 Task: For heading Use Merriweather with dark magenta 1 colour & Underline.  font size for heading26,  'Change the font style of data to'Nunito and font size to 18,  Change the alignment of both headline & data to Align right In the sheet  analysisWeeklySales_Report
Action: Mouse moved to (53, 124)
Screenshot: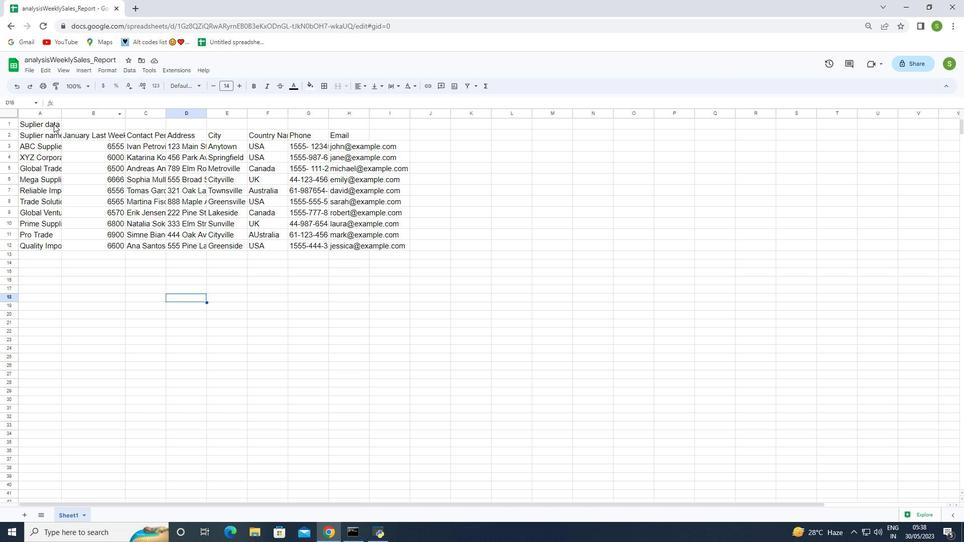 
Action: Mouse pressed left at (53, 124)
Screenshot: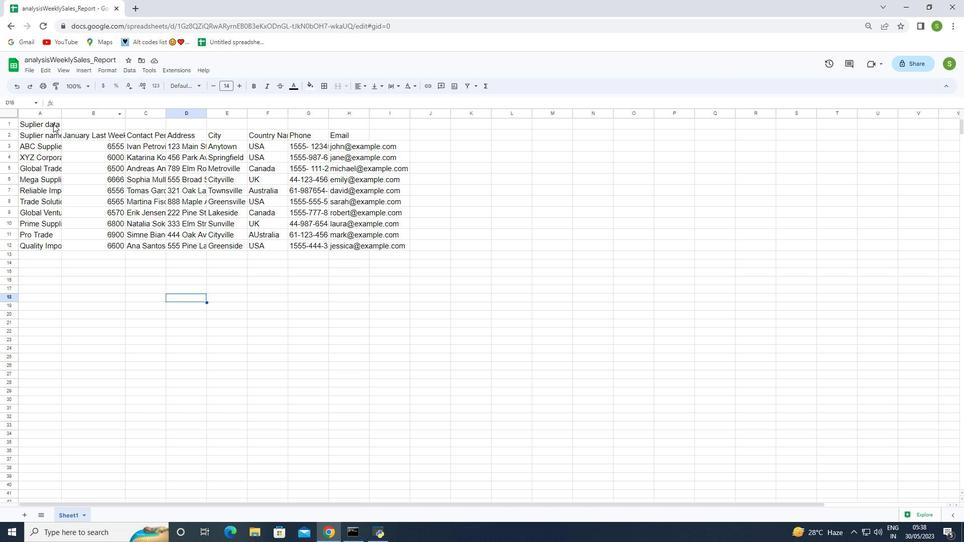 
Action: Mouse moved to (187, 83)
Screenshot: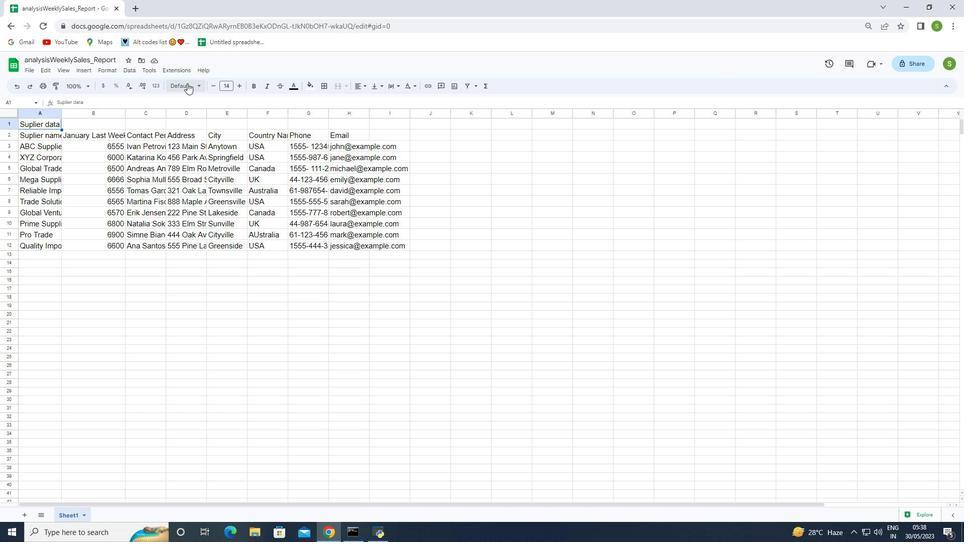 
Action: Mouse pressed left at (187, 83)
Screenshot: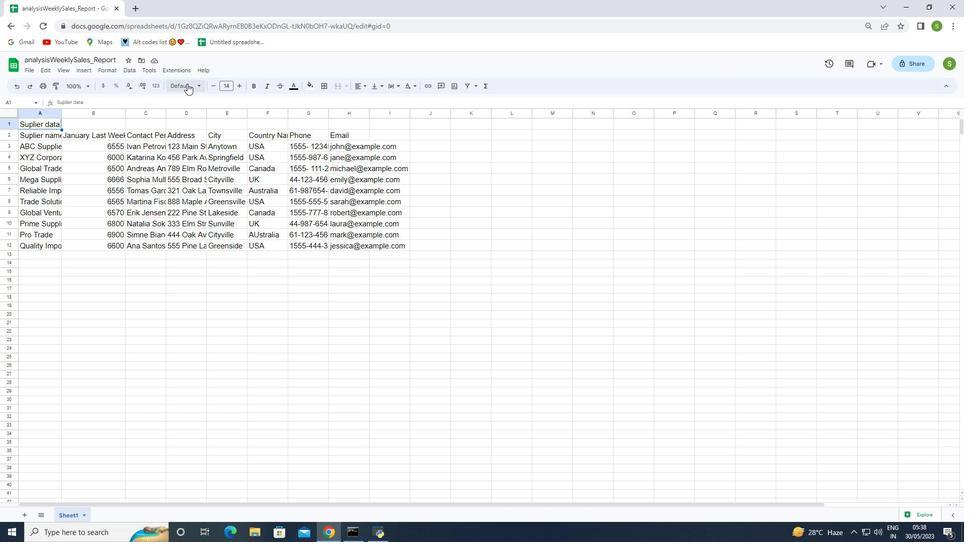 
Action: Mouse moved to (208, 416)
Screenshot: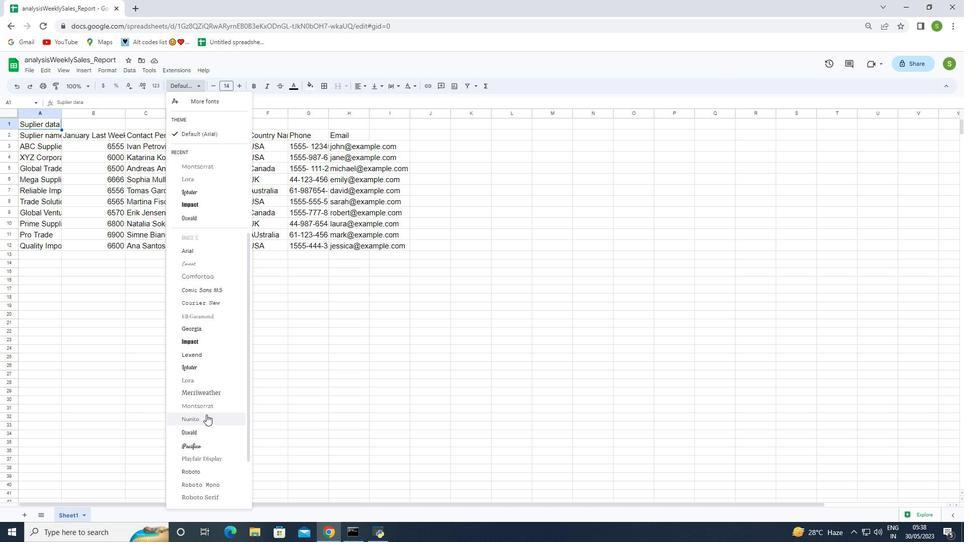 
Action: Mouse scrolled (208, 416) with delta (0, 0)
Screenshot: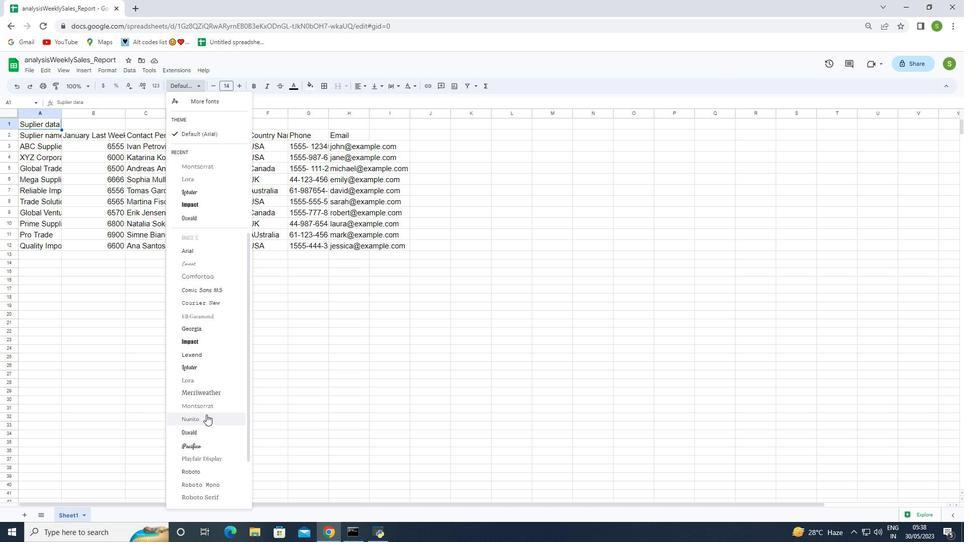 
Action: Mouse moved to (219, 431)
Screenshot: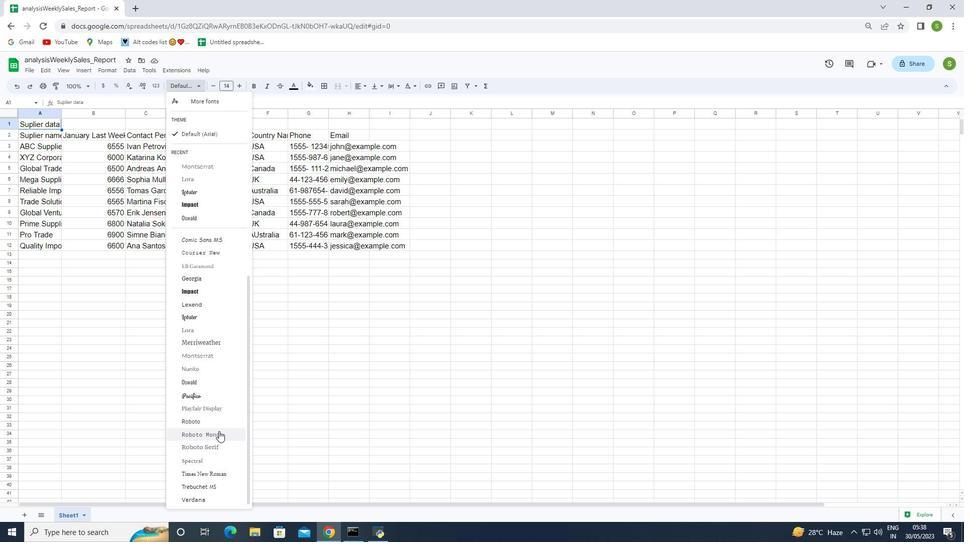 
Action: Mouse scrolled (219, 432) with delta (0, 0)
Screenshot: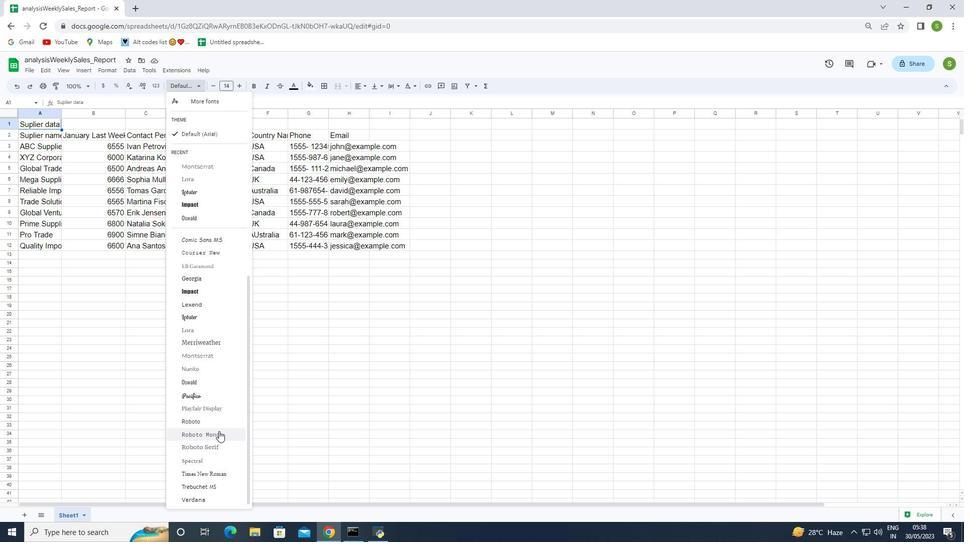 
Action: Mouse moved to (218, 431)
Screenshot: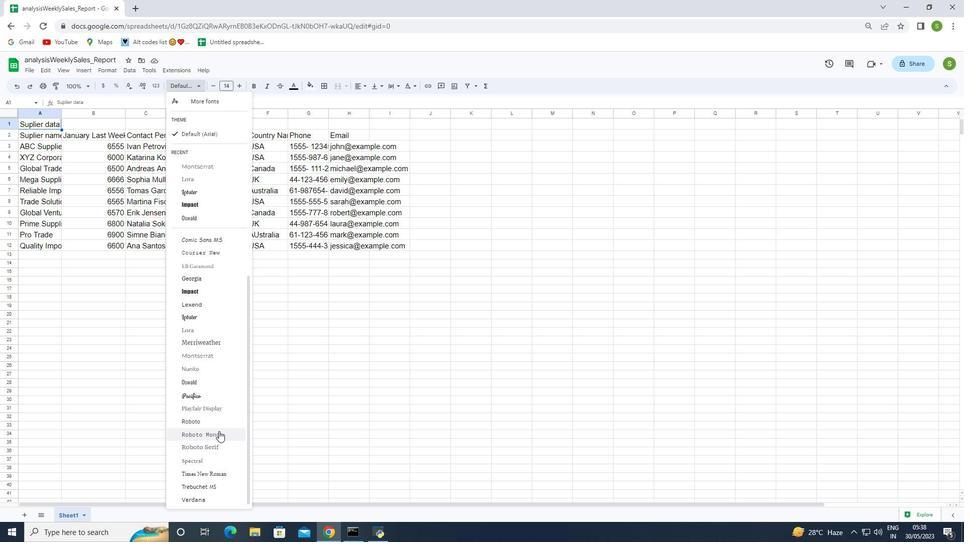 
Action: Mouse scrolled (218, 432) with delta (0, 0)
Screenshot: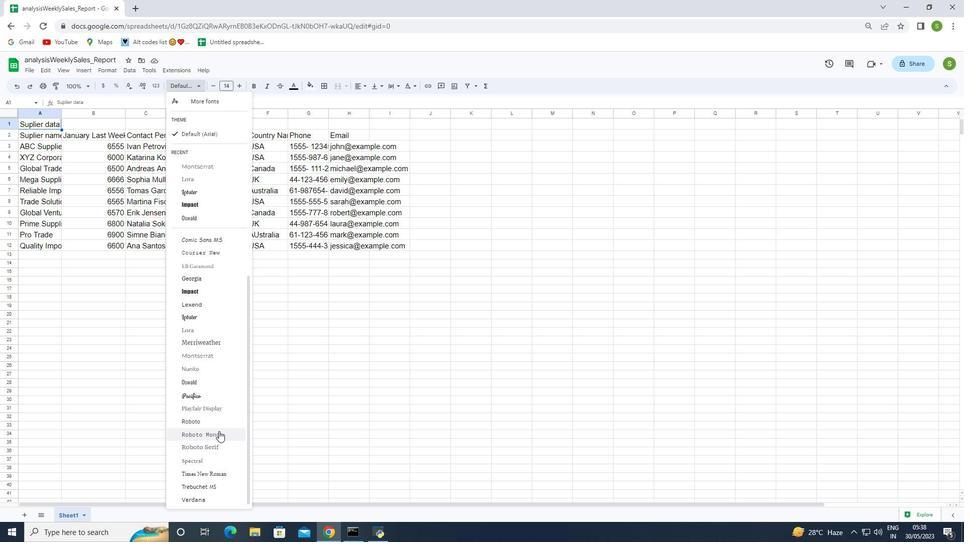 
Action: Mouse scrolled (218, 432) with delta (0, 0)
Screenshot: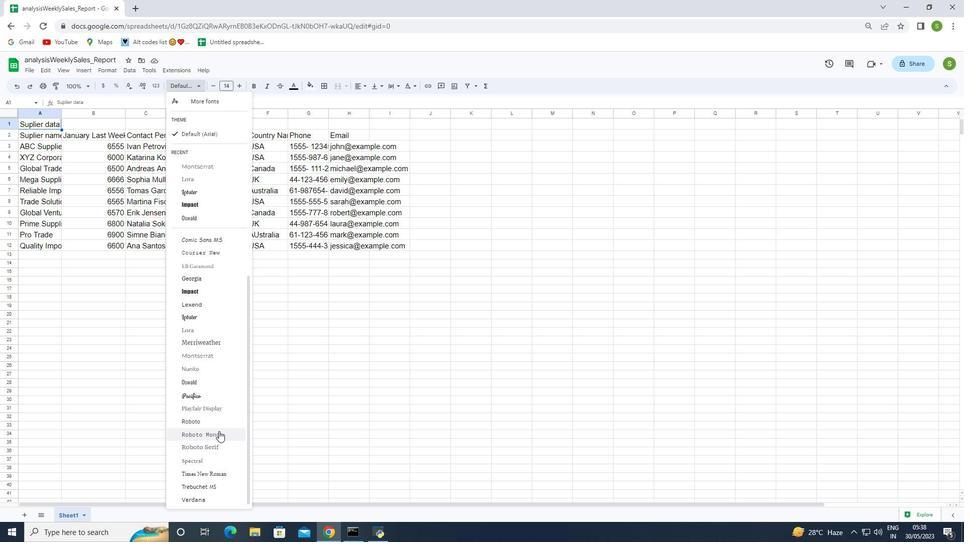 
Action: Mouse moved to (218, 431)
Screenshot: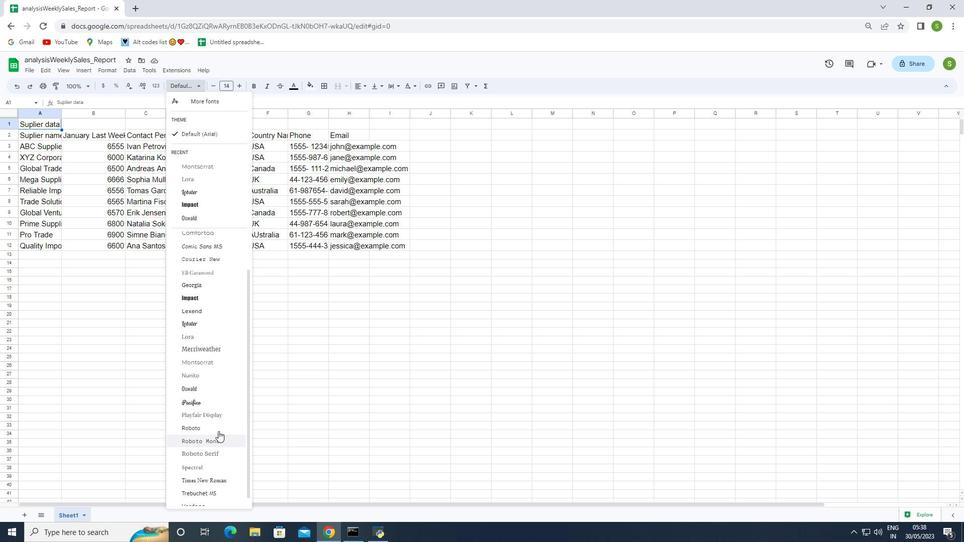 
Action: Mouse scrolled (218, 431) with delta (0, 0)
Screenshot: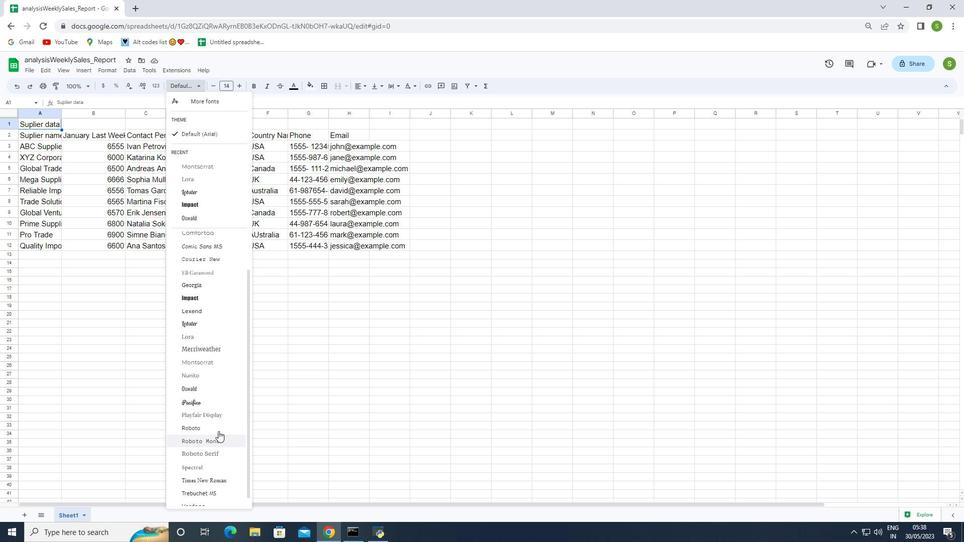 
Action: Mouse scrolled (218, 431) with delta (0, 0)
Screenshot: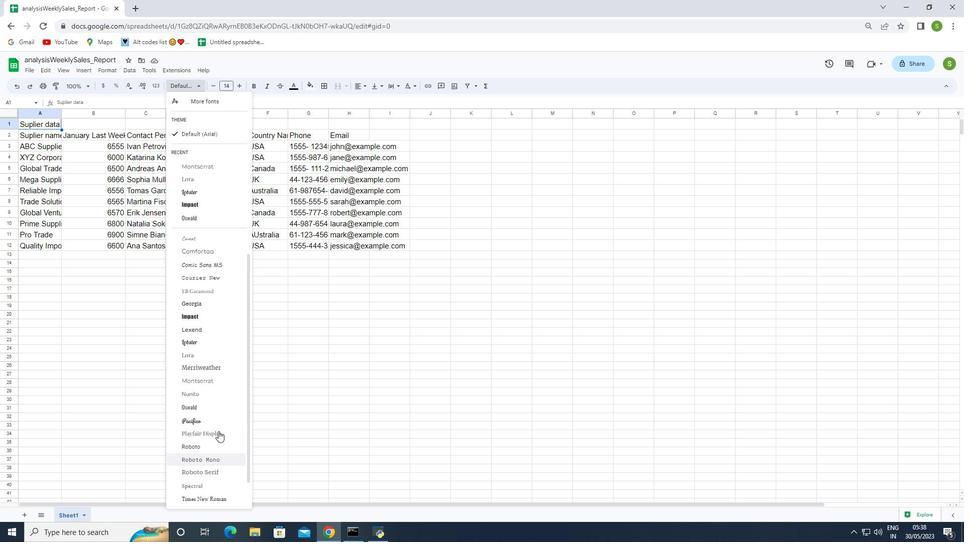 
Action: Mouse moved to (224, 395)
Screenshot: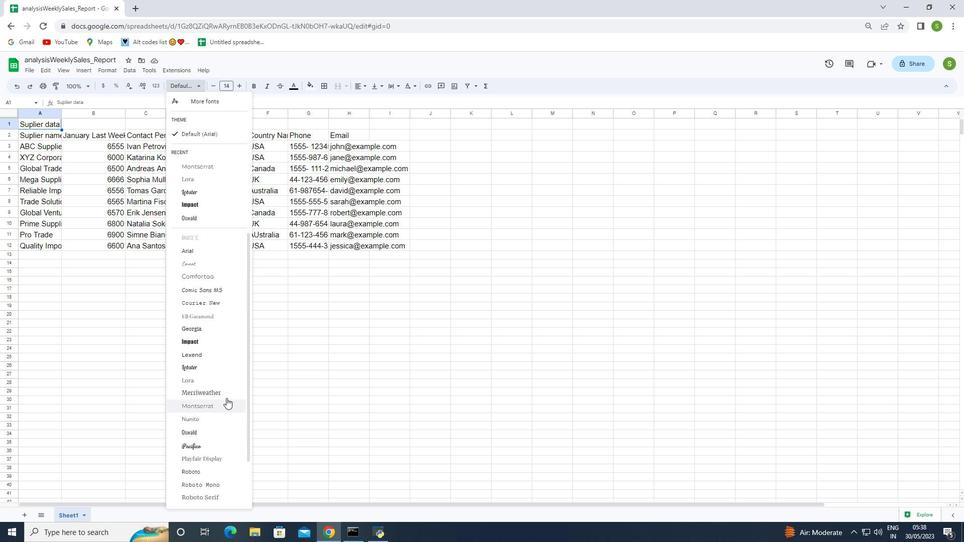 
Action: Mouse pressed left at (224, 395)
Screenshot: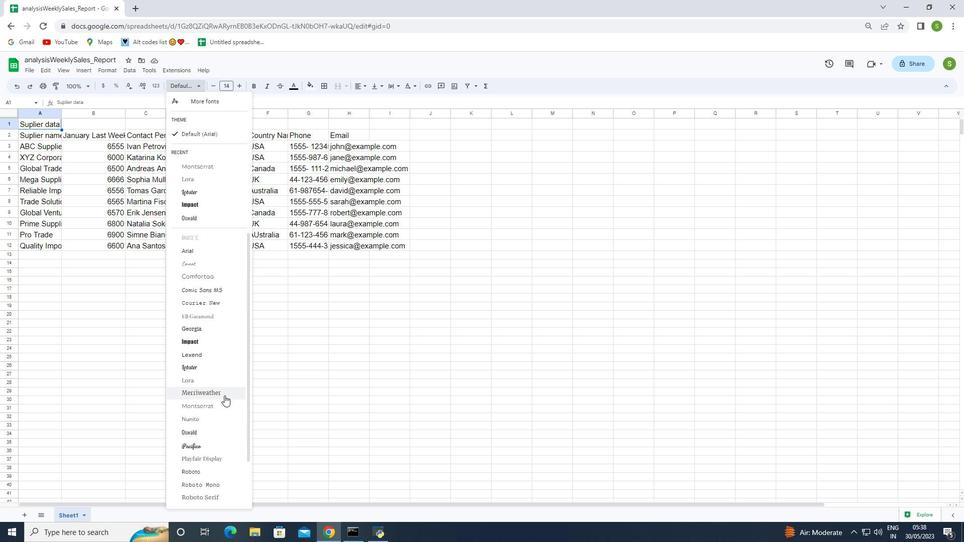 
Action: Mouse moved to (312, 88)
Screenshot: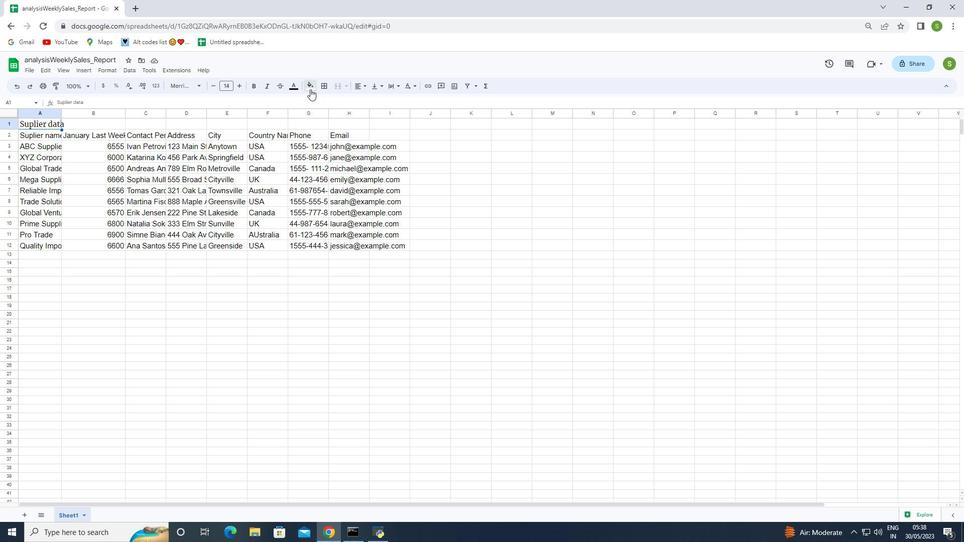 
Action: Mouse pressed left at (312, 88)
Screenshot: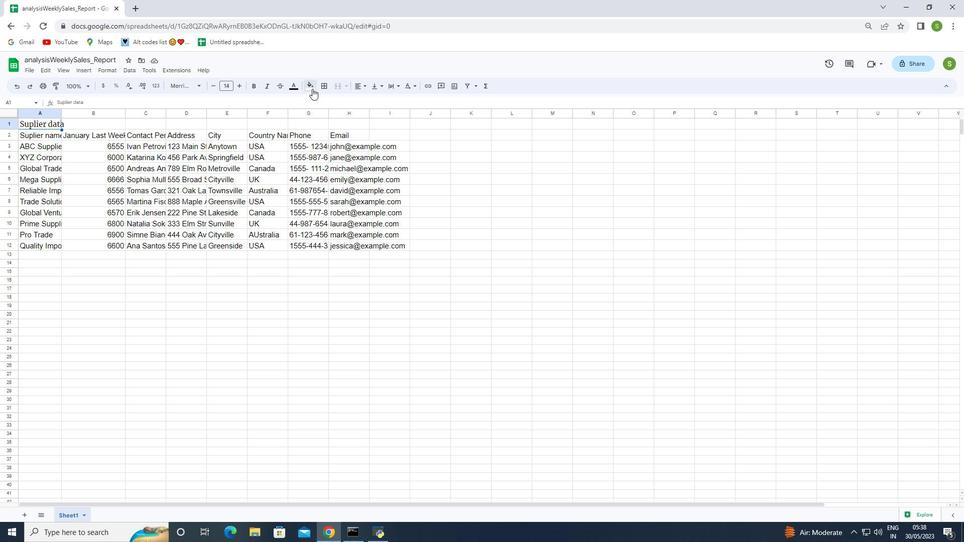 
Action: Mouse moved to (389, 158)
Screenshot: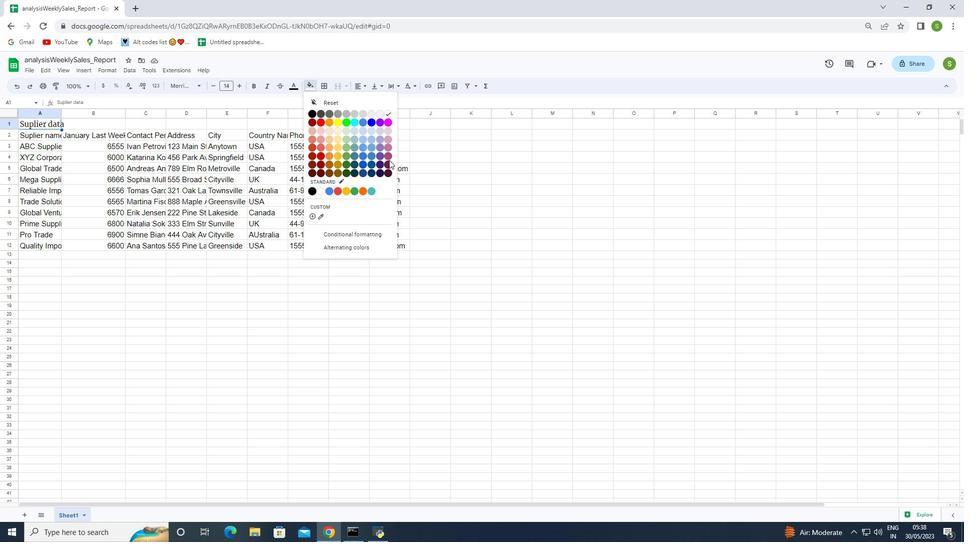 
Action: Mouse pressed left at (389, 158)
Screenshot: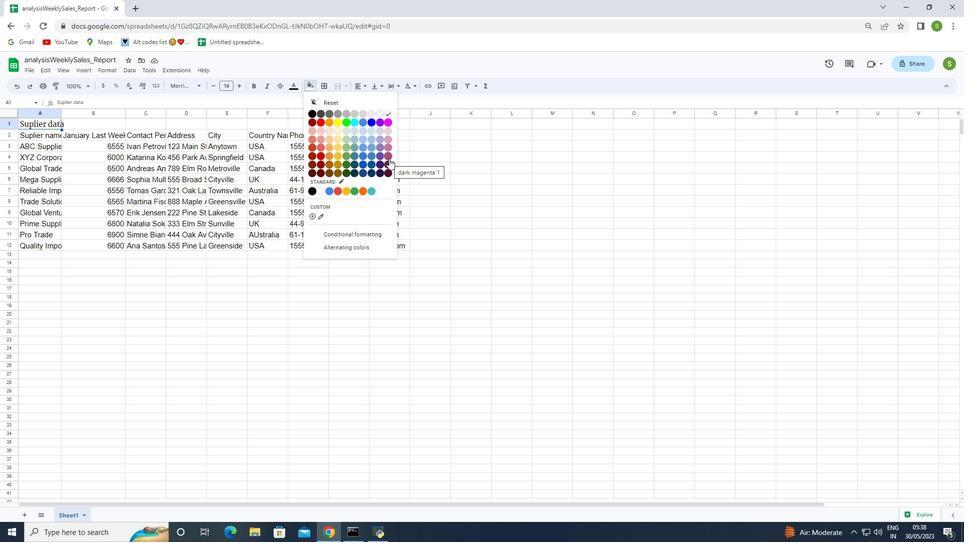 
Action: Mouse moved to (62, 112)
Screenshot: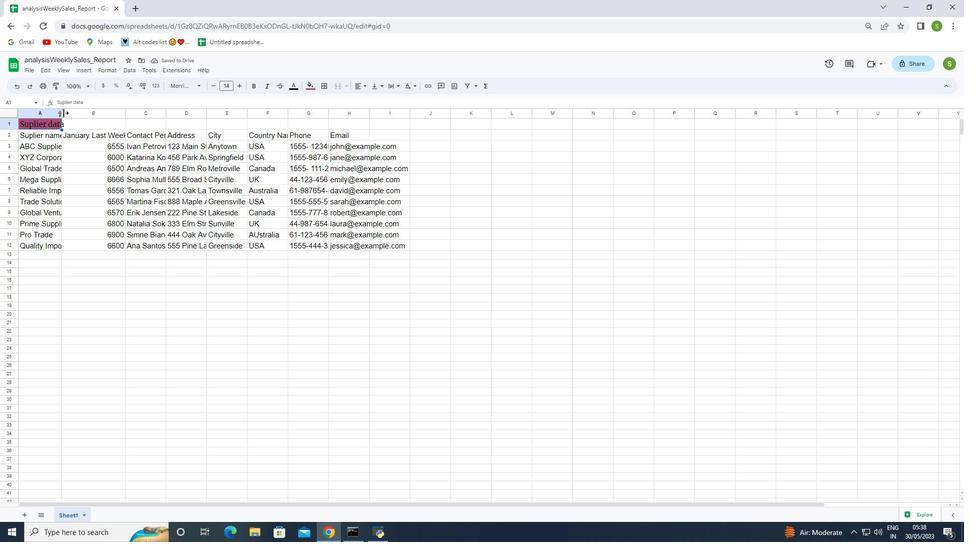 
Action: Mouse pressed left at (62, 112)
Screenshot: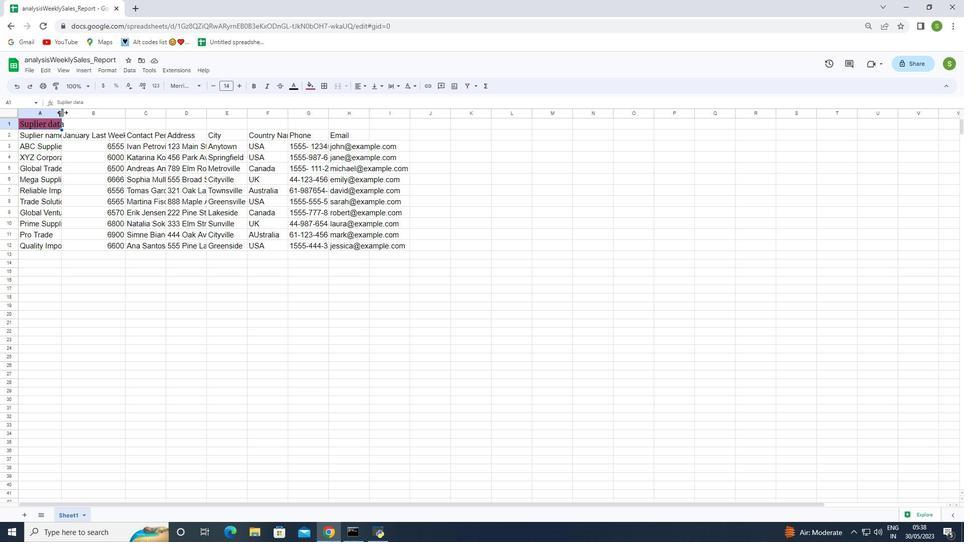 
Action: Mouse pressed left at (62, 112)
Screenshot: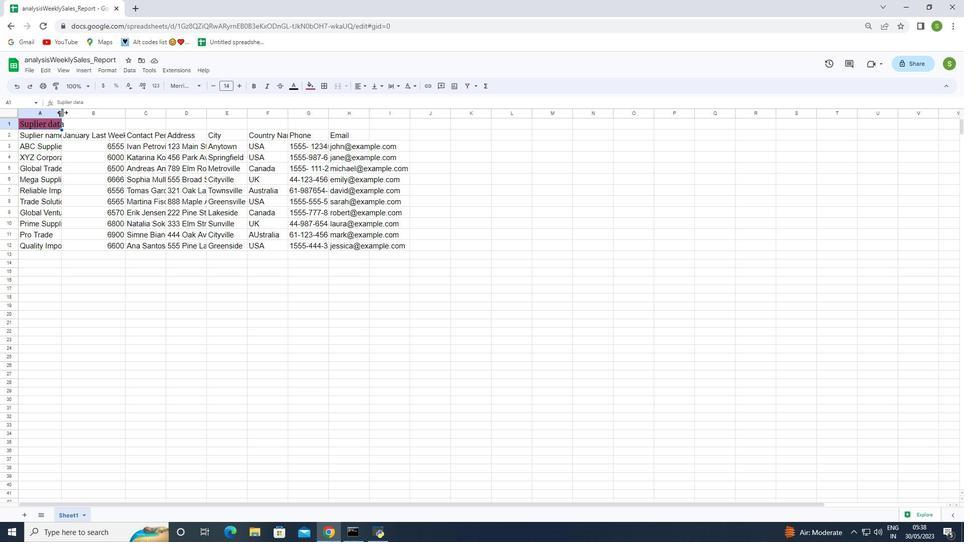 
Action: Mouse moved to (57, 121)
Screenshot: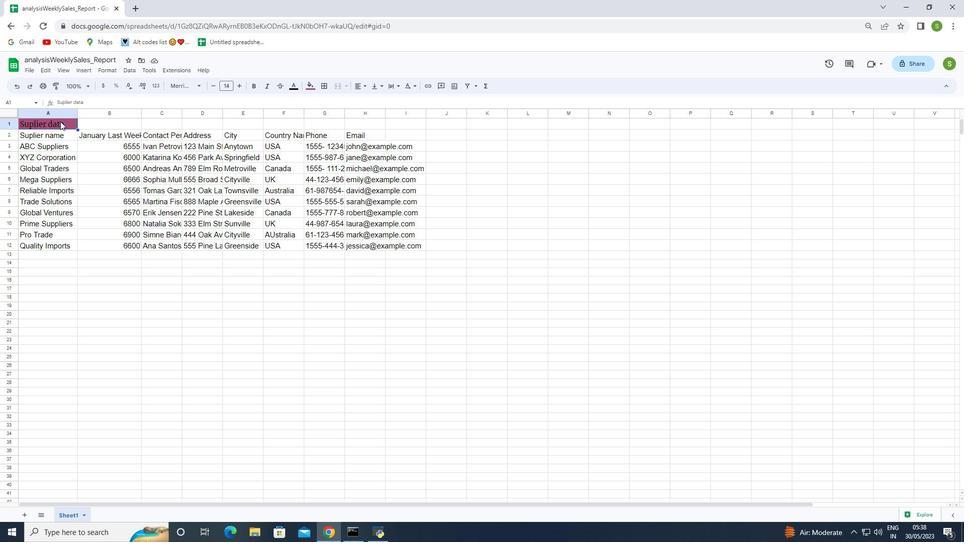 
Action: Mouse pressed left at (57, 121)
Screenshot: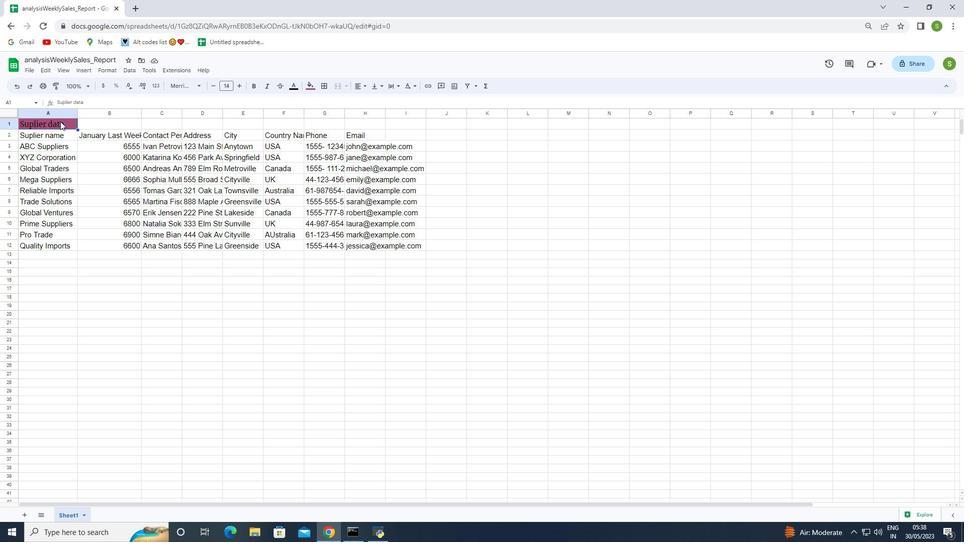 
Action: Mouse moved to (105, 71)
Screenshot: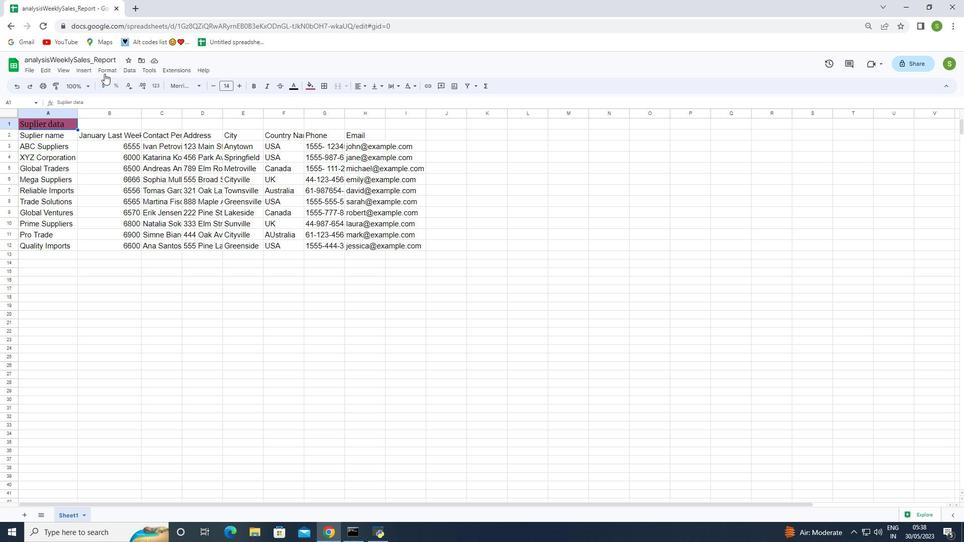 
Action: Mouse pressed left at (105, 71)
Screenshot: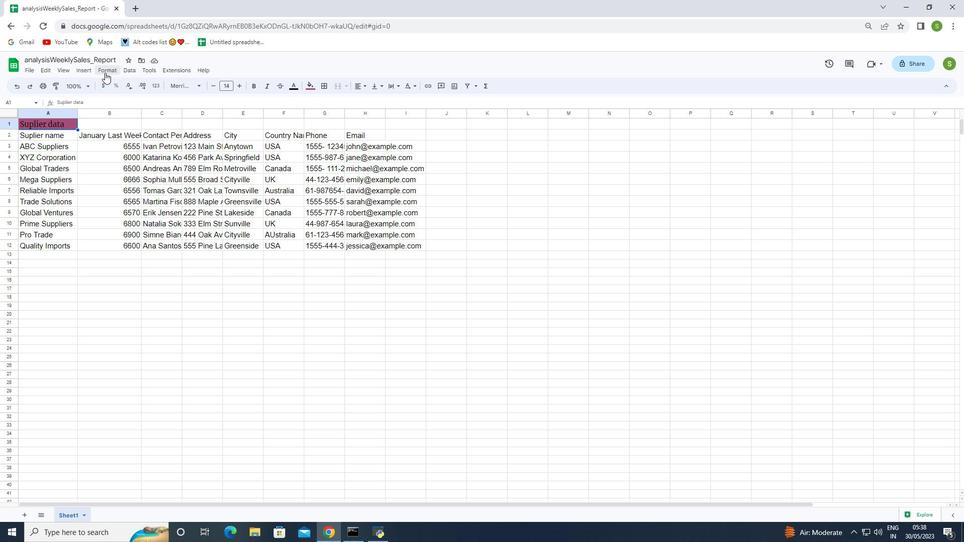
Action: Mouse moved to (250, 144)
Screenshot: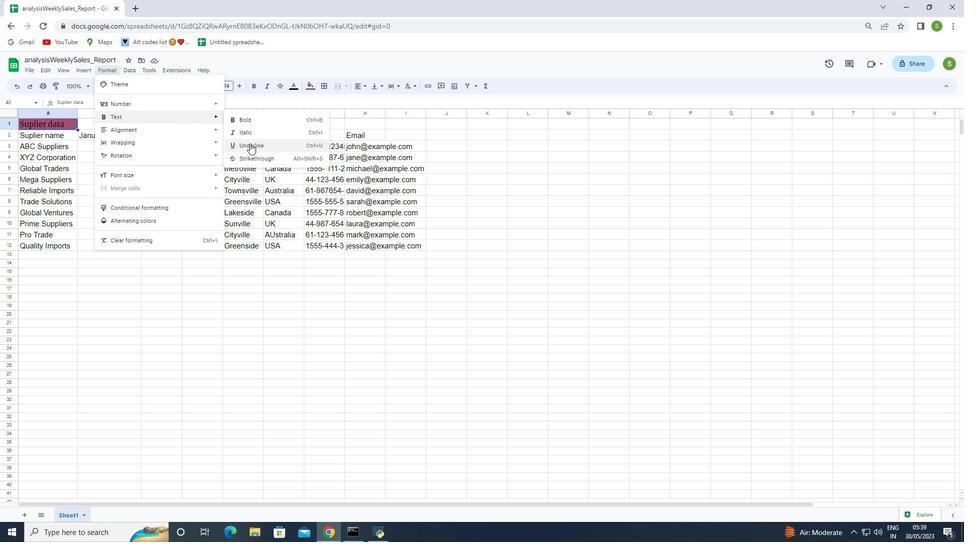 
Action: Mouse pressed left at (250, 144)
Screenshot: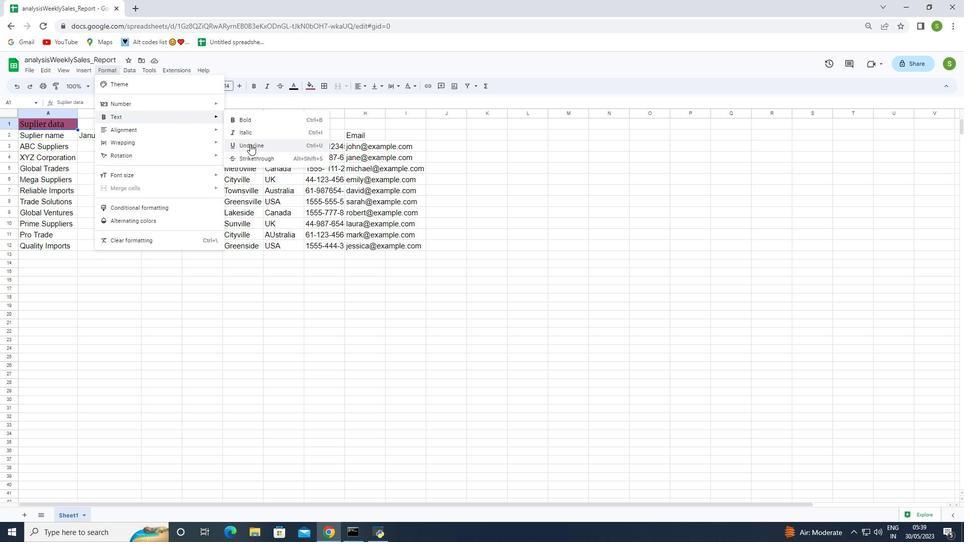 
Action: Mouse moved to (240, 86)
Screenshot: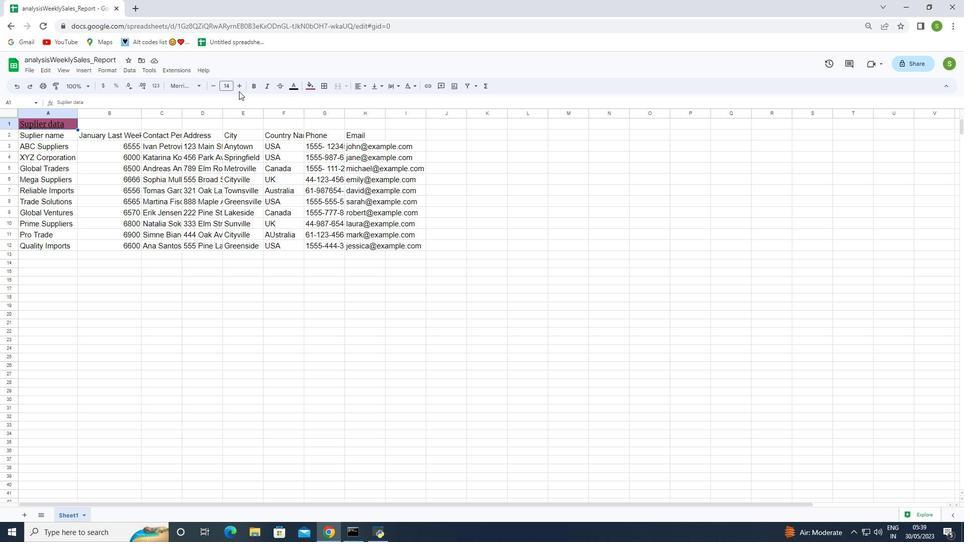 
Action: Mouse pressed left at (240, 86)
Screenshot: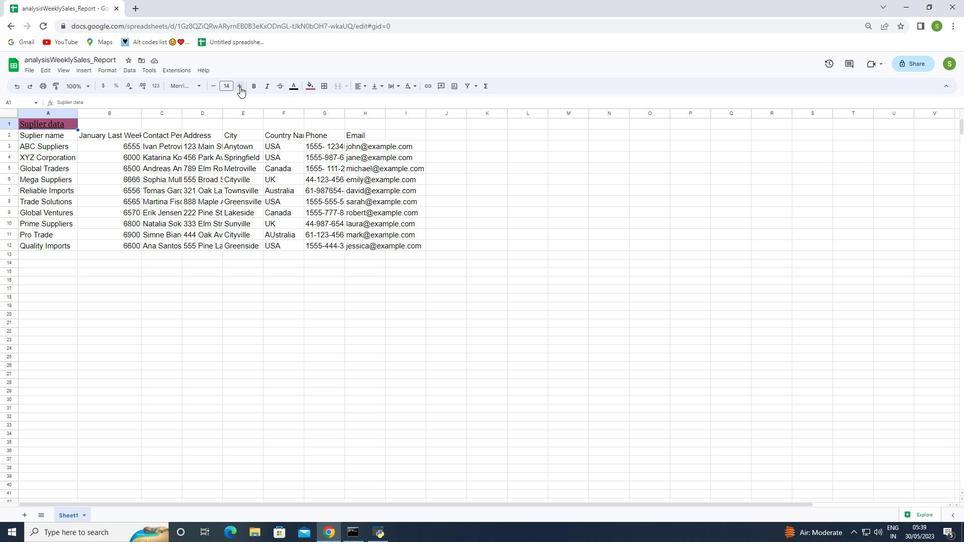 
Action: Mouse pressed left at (240, 86)
Screenshot: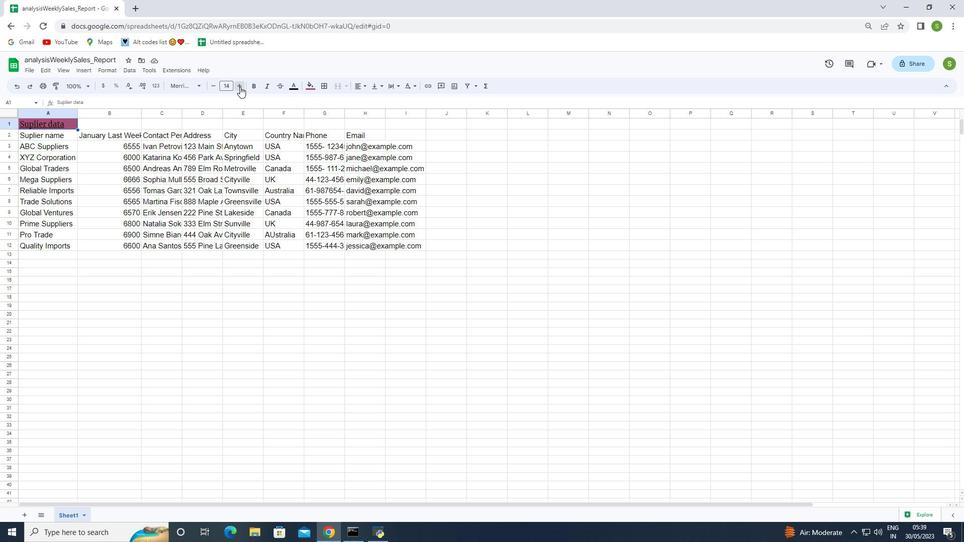 
Action: Mouse pressed left at (240, 86)
Screenshot: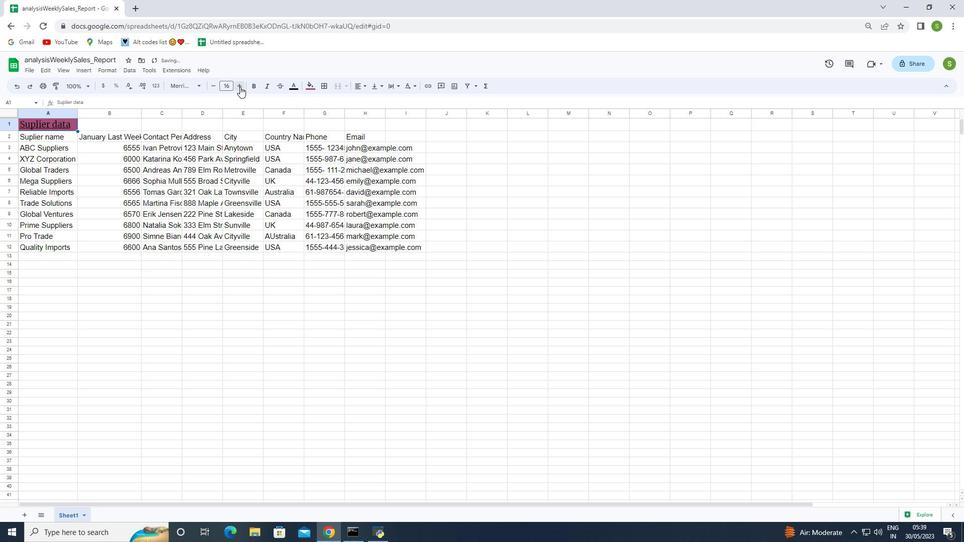 
Action: Mouse pressed left at (240, 86)
Screenshot: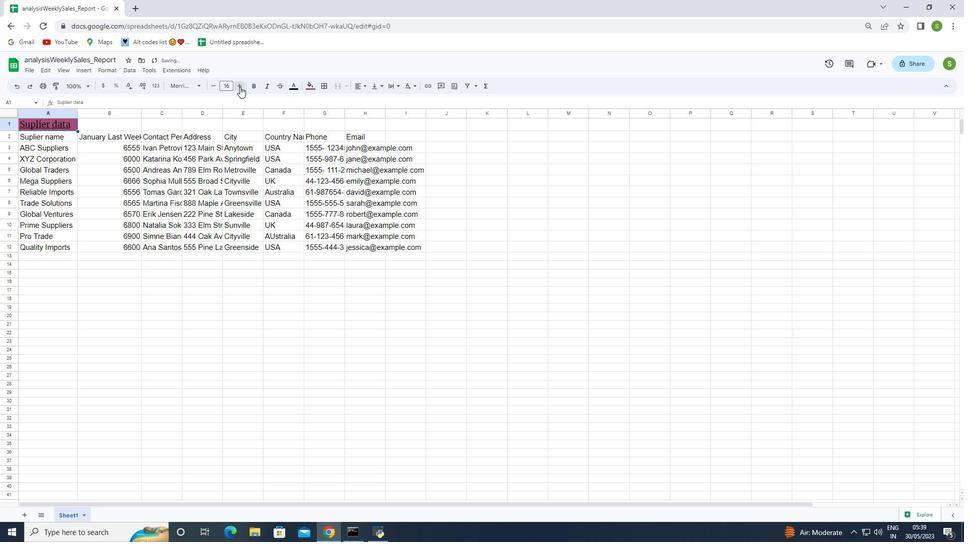 
Action: Mouse pressed left at (240, 86)
Screenshot: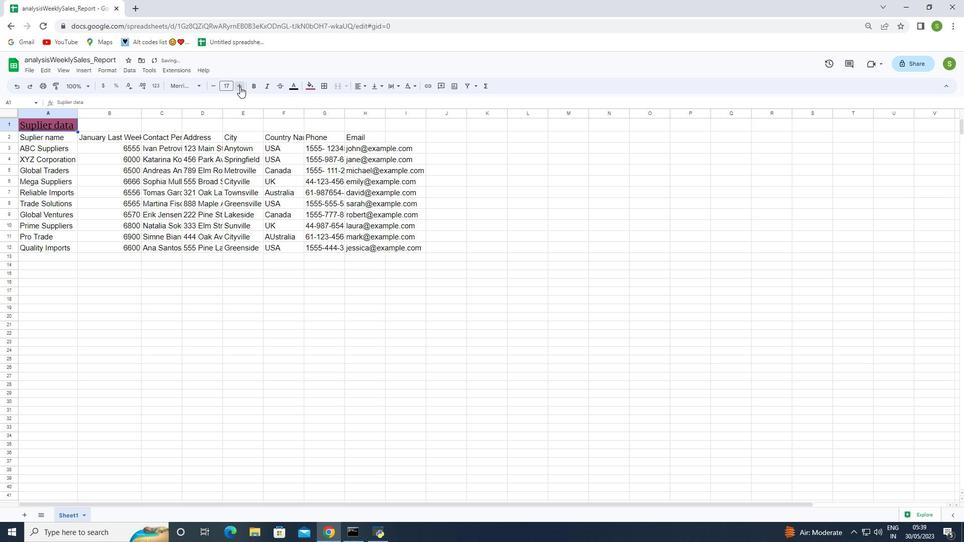 
Action: Mouse pressed left at (240, 86)
Screenshot: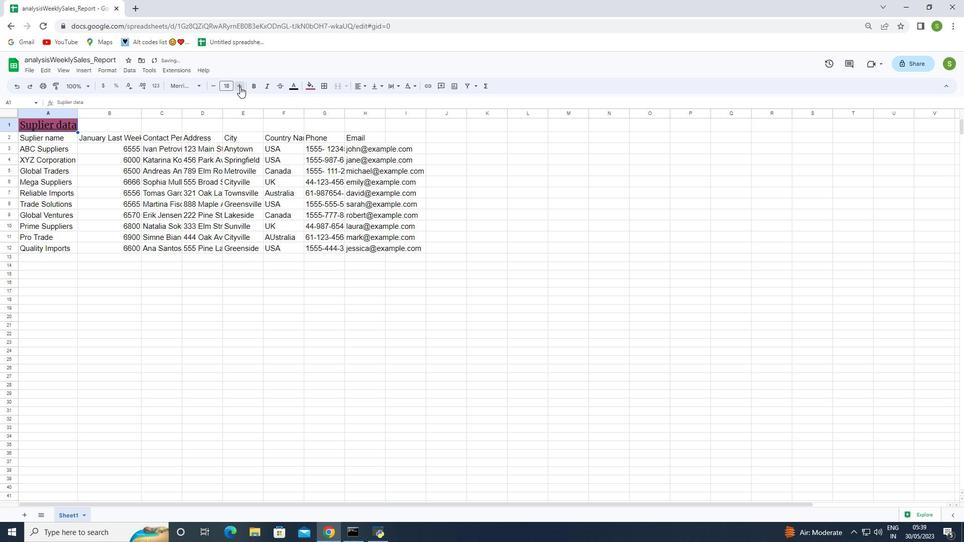 
Action: Mouse pressed left at (240, 86)
Screenshot: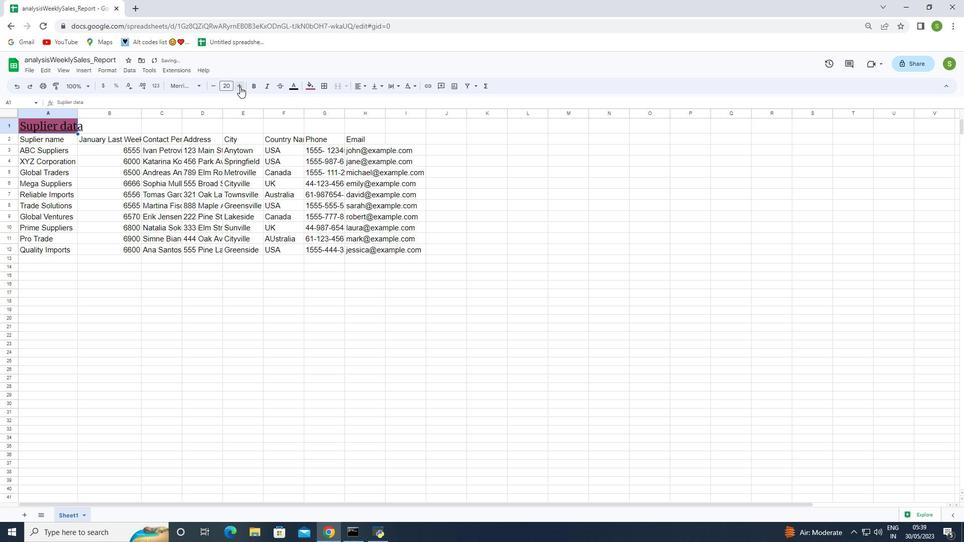 
Action: Mouse pressed left at (240, 86)
Screenshot: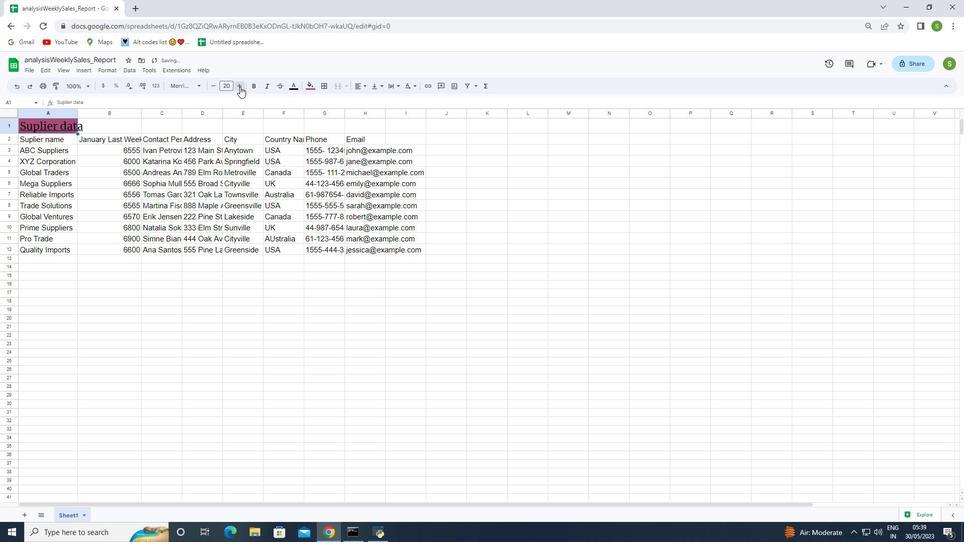 
Action: Mouse pressed left at (240, 86)
Screenshot: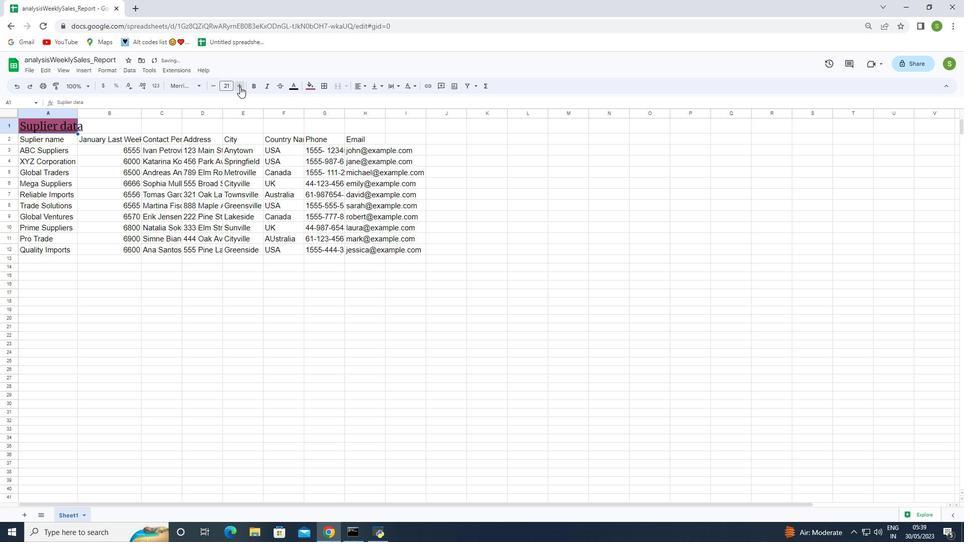 
Action: Mouse pressed left at (240, 86)
Screenshot: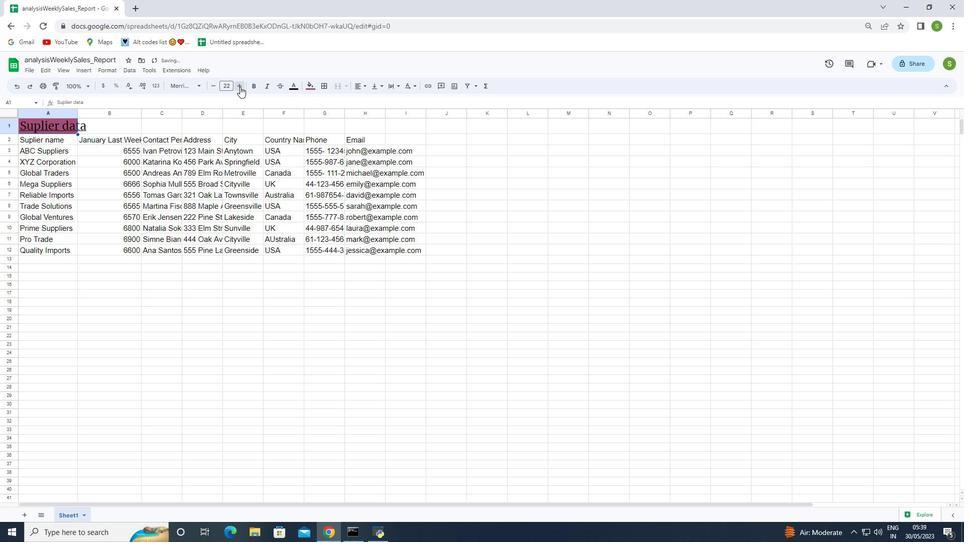
Action: Mouse pressed left at (240, 86)
Screenshot: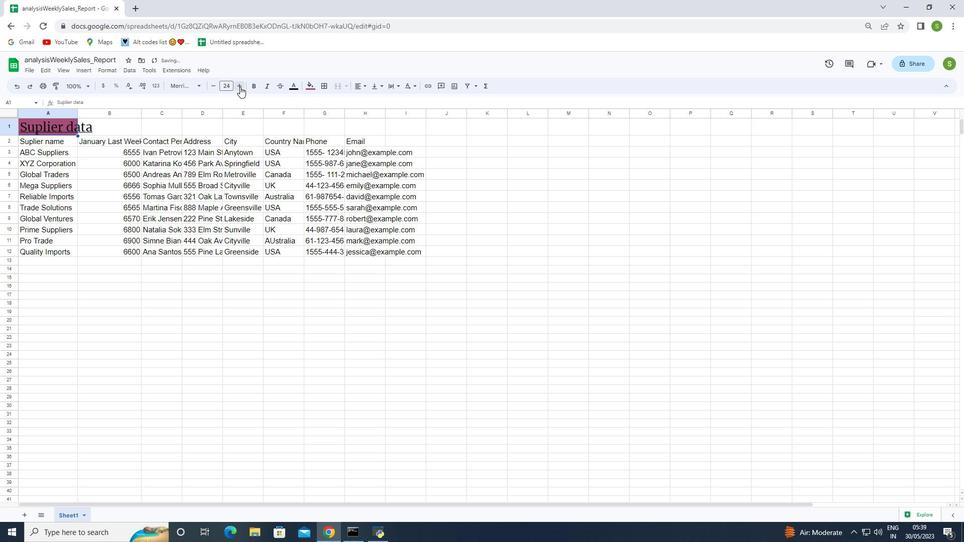 
Action: Mouse pressed left at (240, 86)
Screenshot: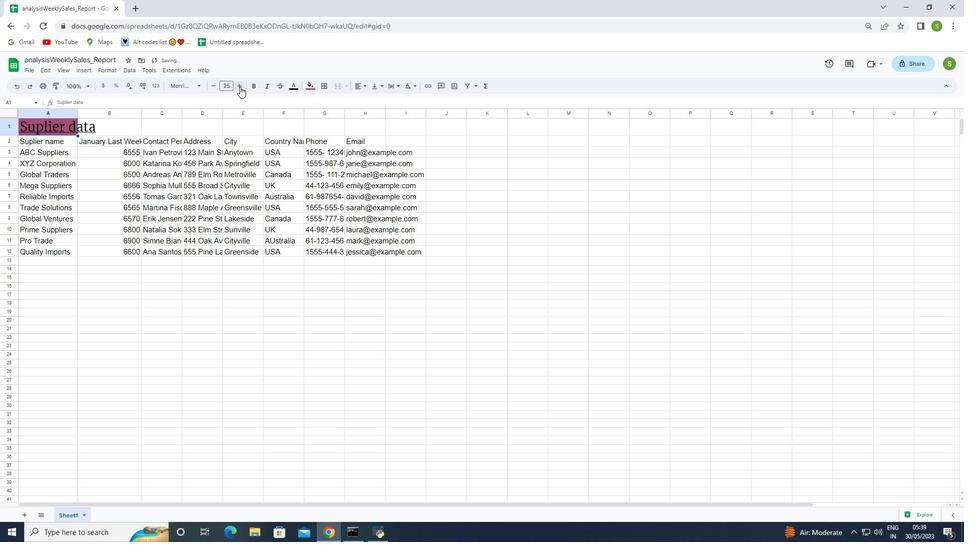 
Action: Mouse moved to (40, 142)
Screenshot: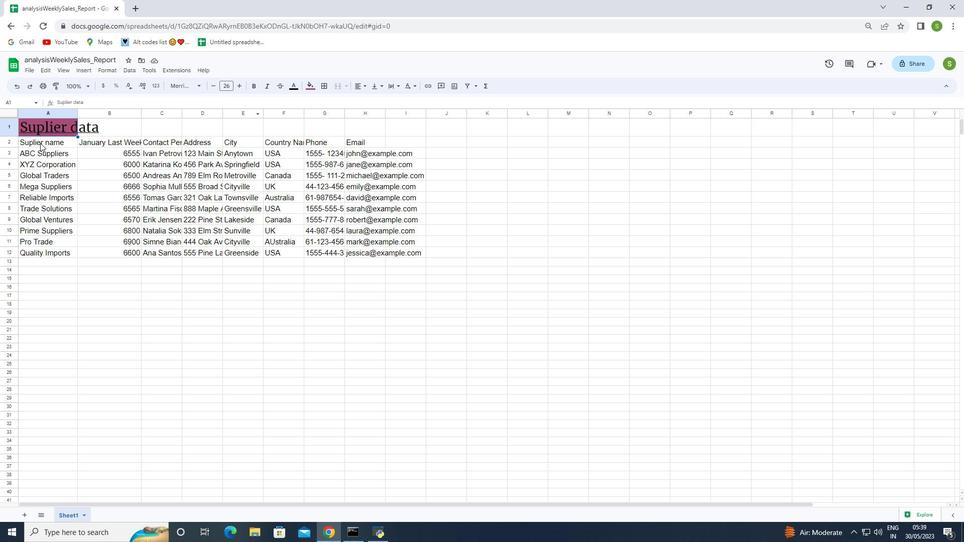 
Action: Mouse pressed left at (40, 142)
Screenshot: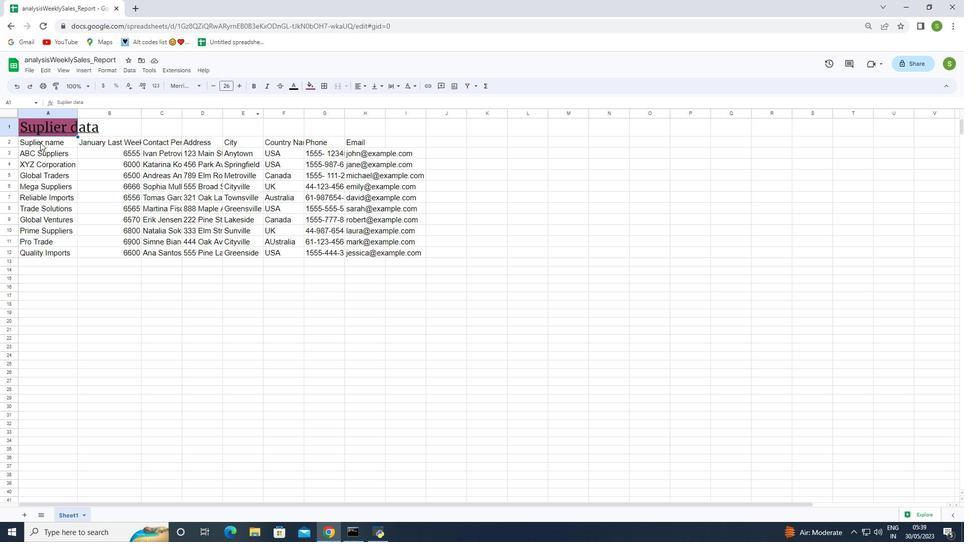 
Action: Mouse moved to (184, 85)
Screenshot: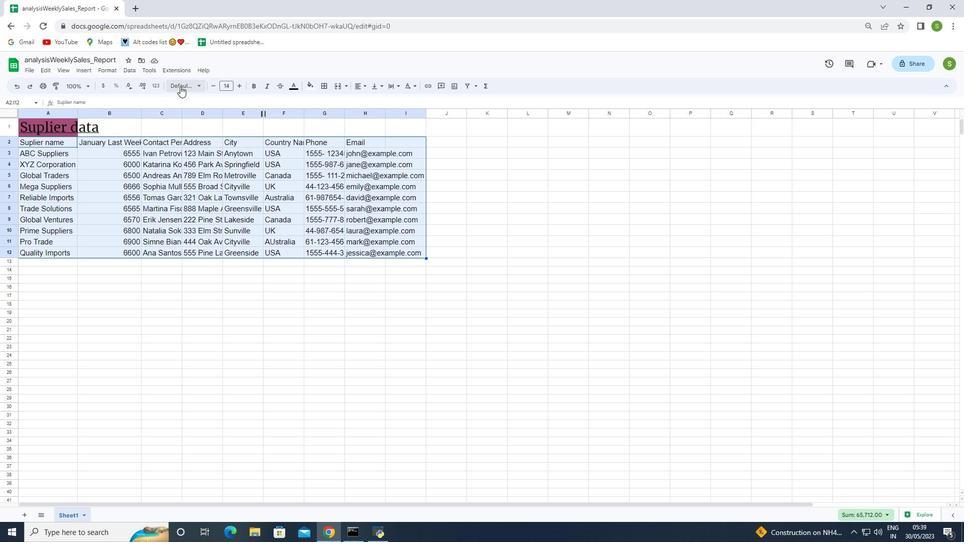 
Action: Mouse pressed left at (184, 85)
Screenshot: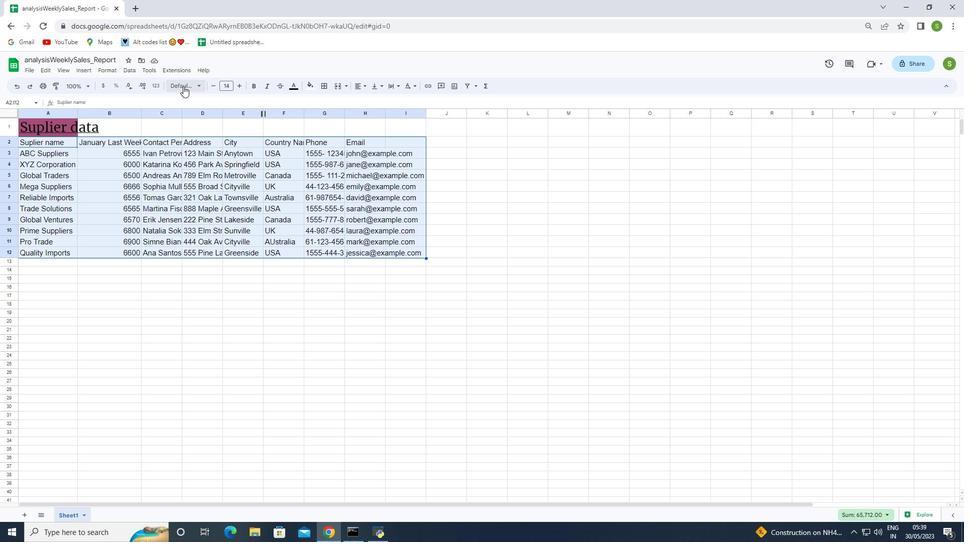 
Action: Mouse moved to (191, 421)
Screenshot: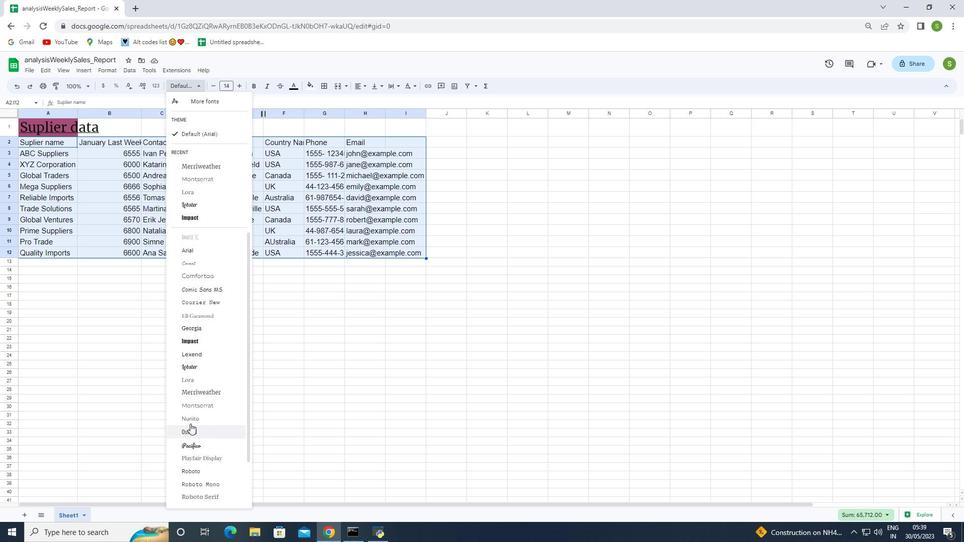 
Action: Mouse pressed left at (191, 421)
Screenshot: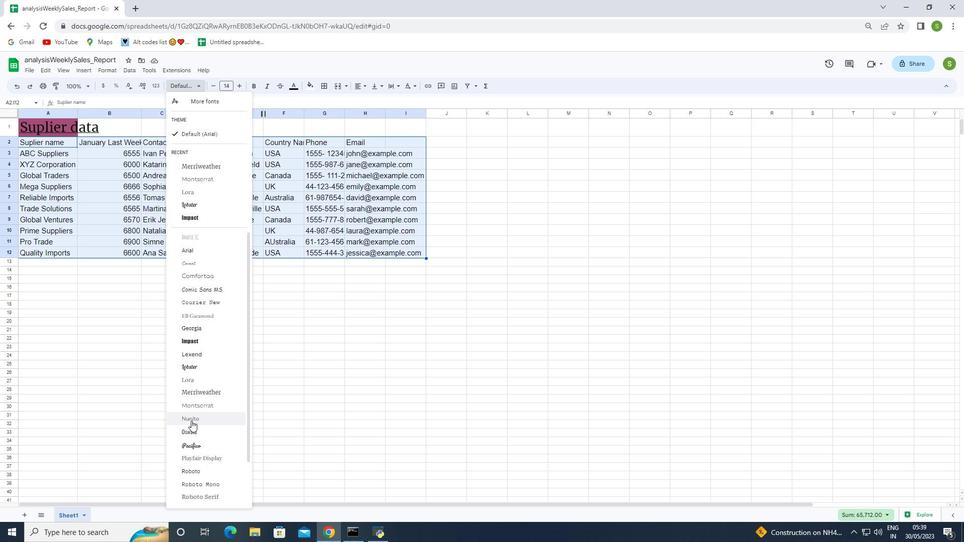 
Action: Mouse moved to (170, 379)
Screenshot: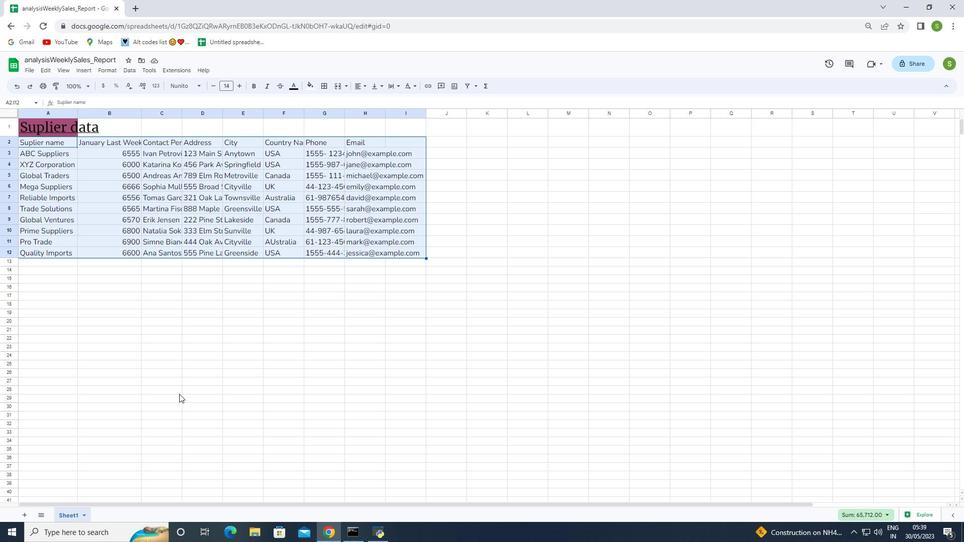 
Action: Mouse pressed left at (170, 379)
Screenshot: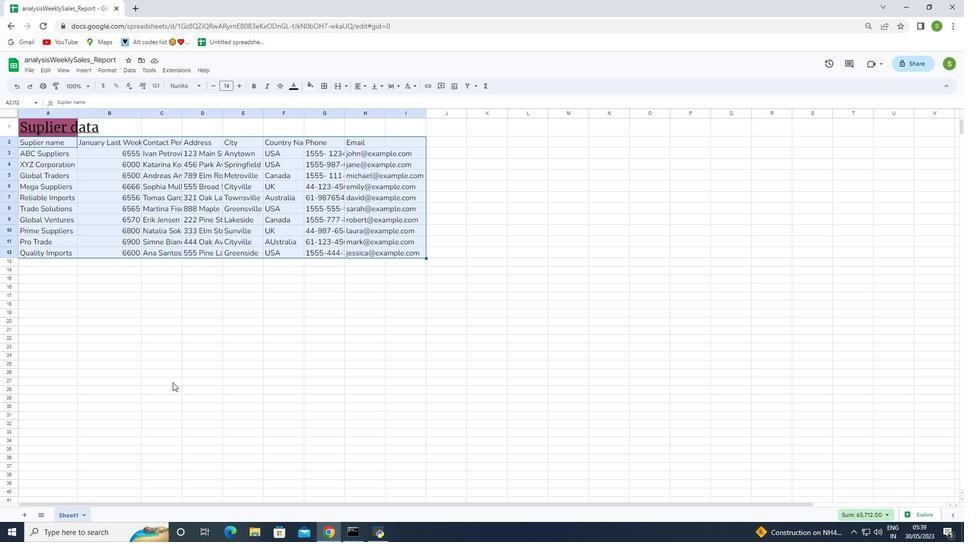 
Action: Mouse moved to (64, 131)
Screenshot: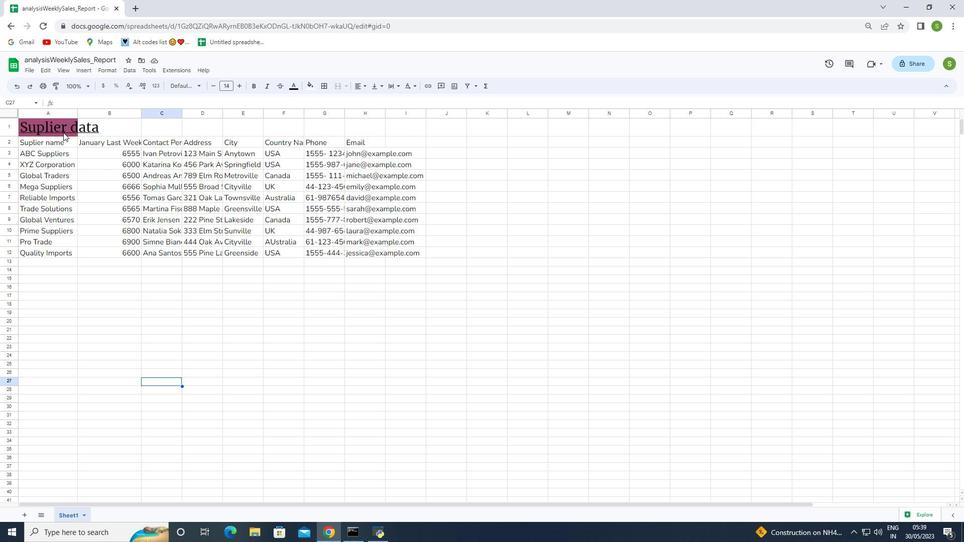 
Action: Mouse pressed left at (64, 131)
Screenshot: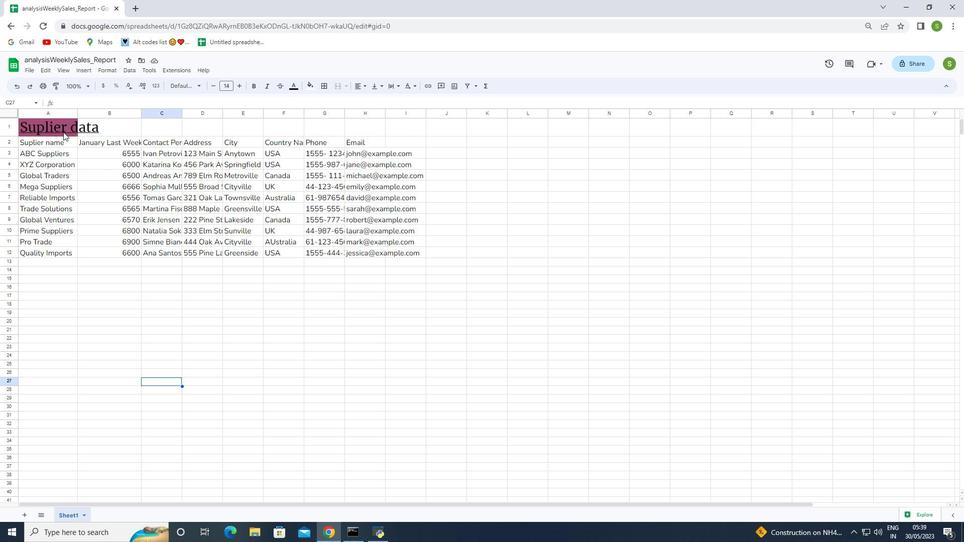 
Action: Mouse moved to (79, 115)
Screenshot: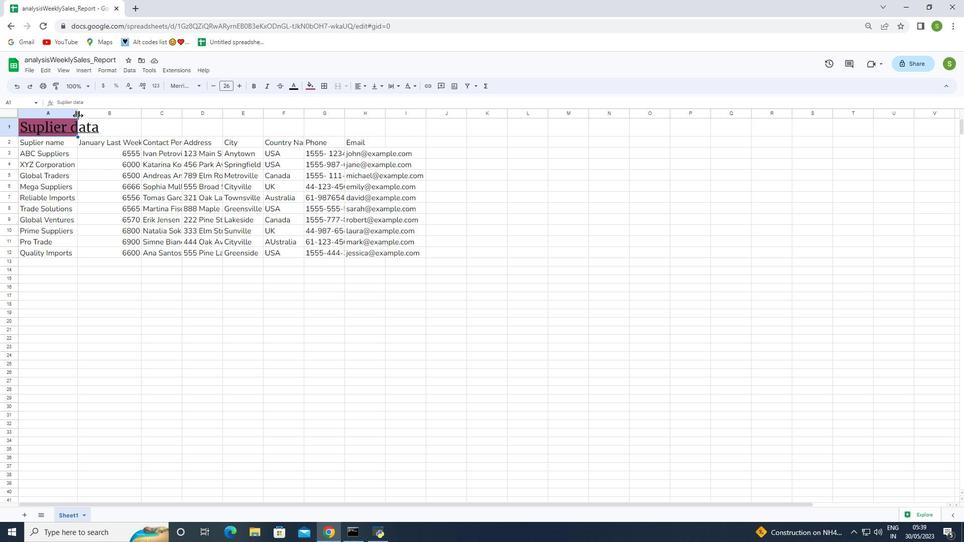 
Action: Mouse pressed left at (79, 115)
Screenshot: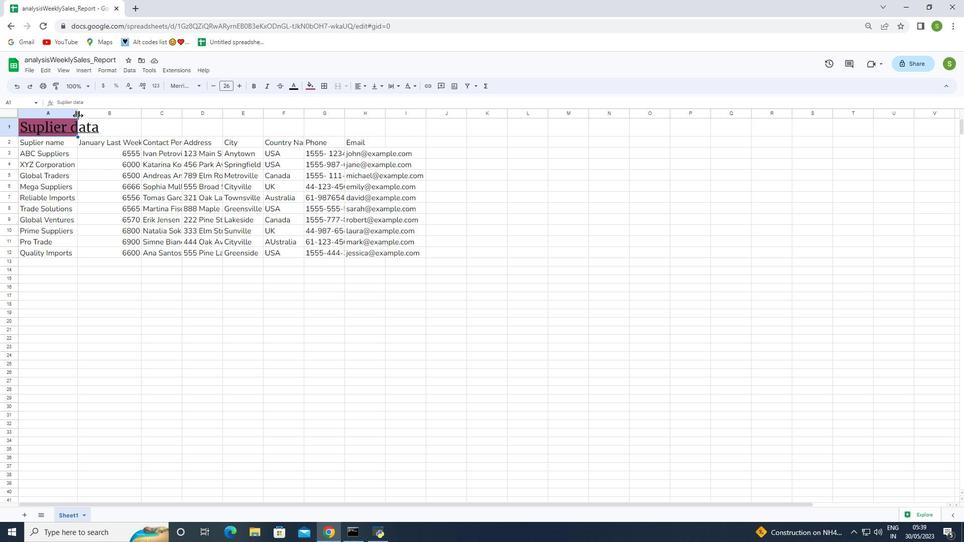 
Action: Mouse moved to (79, 115)
Screenshot: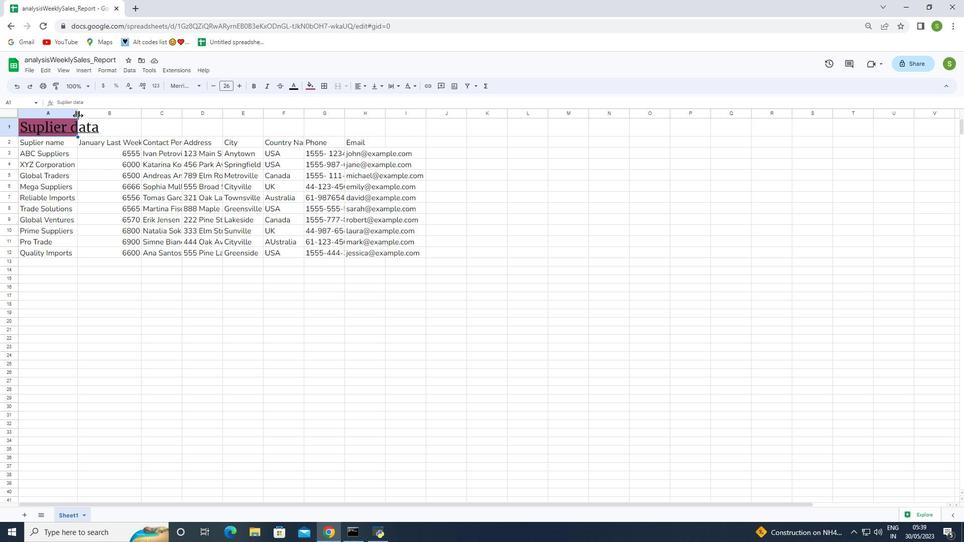 
Action: Mouse pressed left at (79, 115)
Screenshot: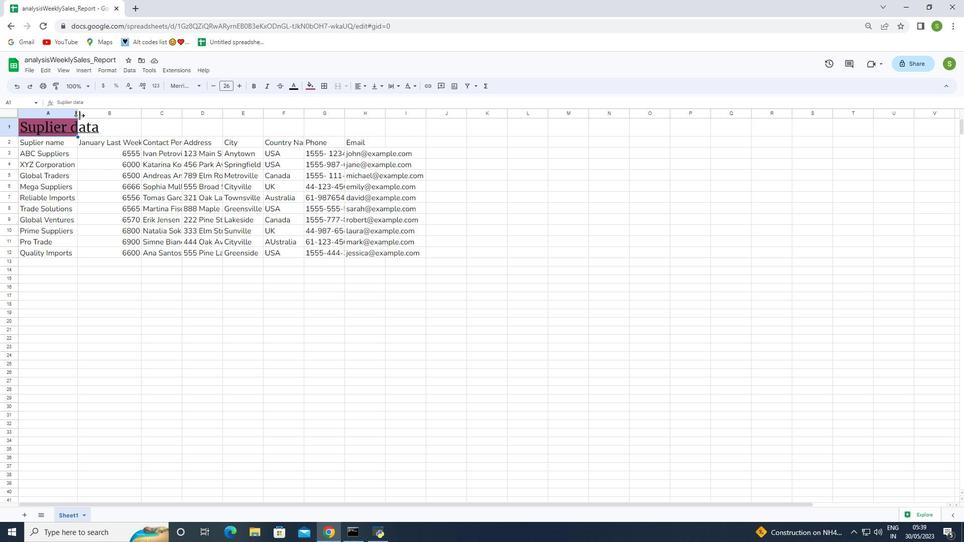 
Action: Mouse moved to (77, 114)
Screenshot: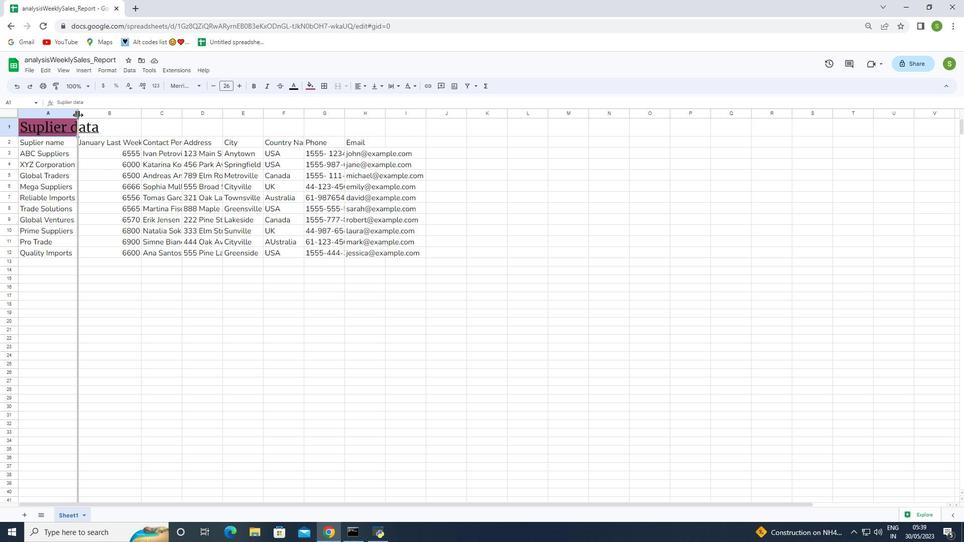 
Action: Mouse pressed left at (77, 114)
Screenshot: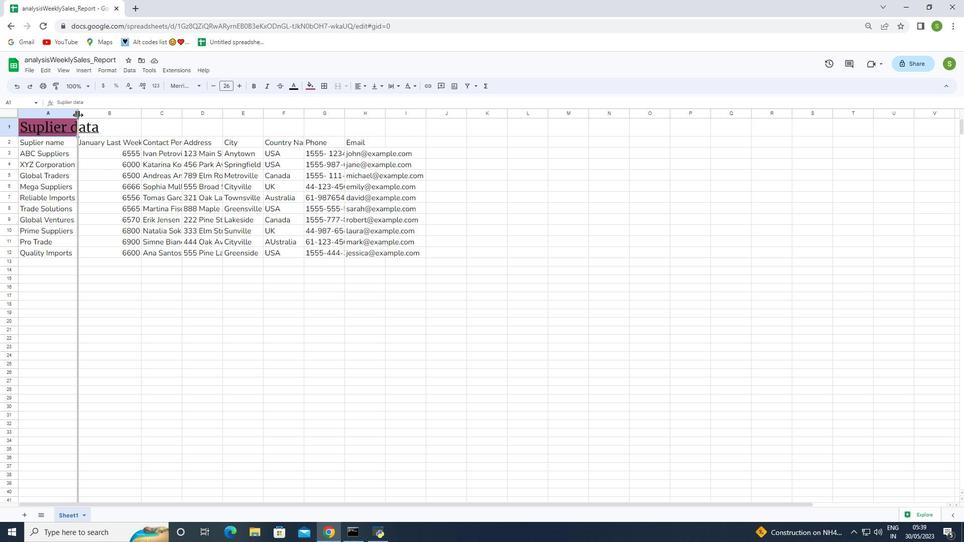 
Action: Mouse moved to (108, 320)
Screenshot: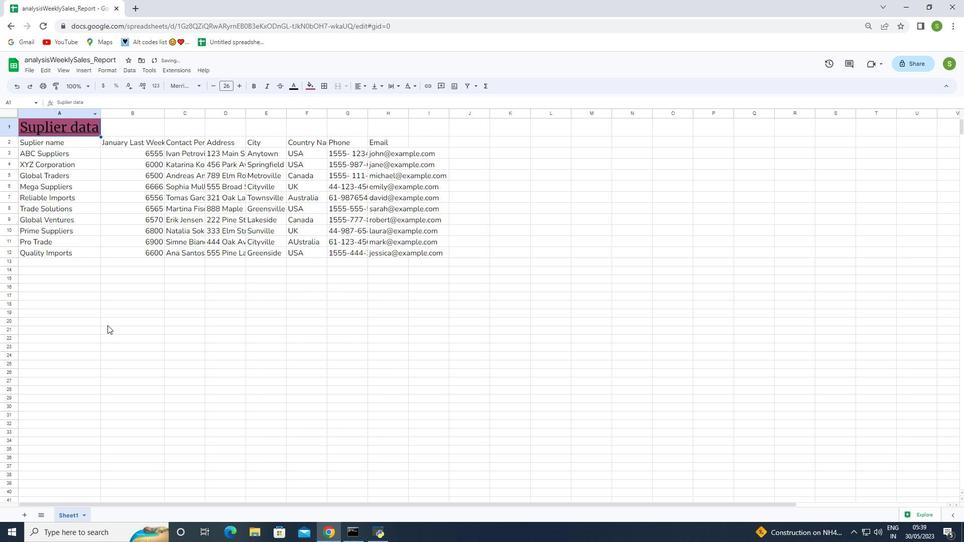 
Action: Mouse pressed left at (108, 320)
Screenshot: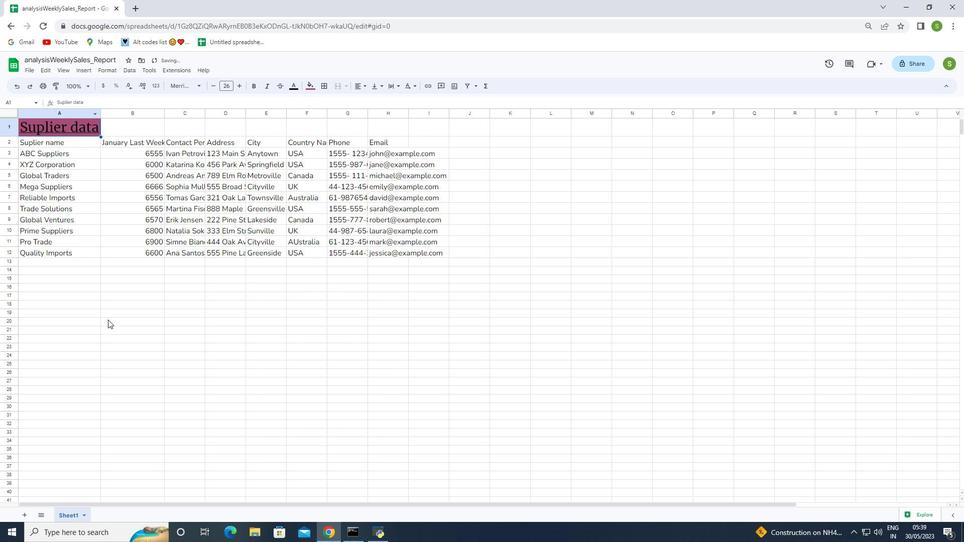 
Action: Mouse moved to (331, 154)
Screenshot: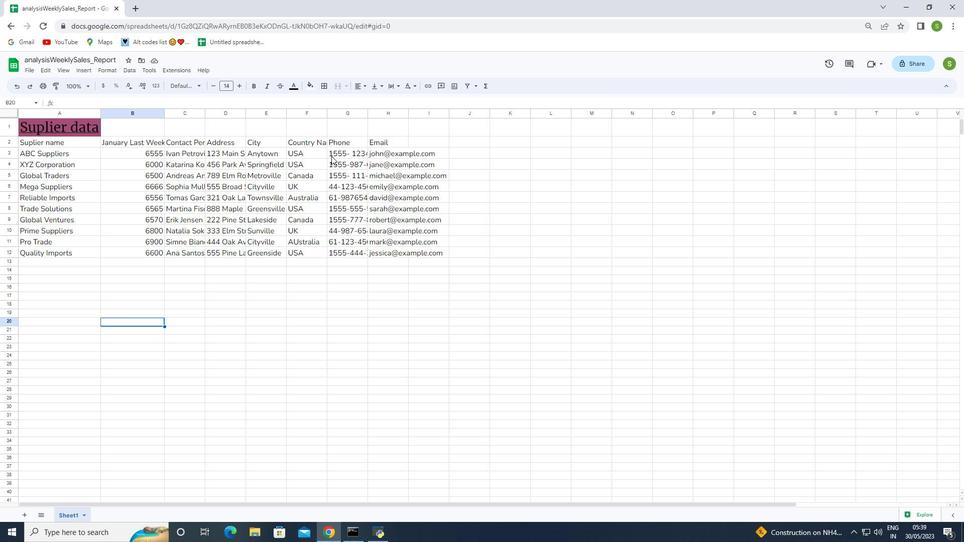 
Action: Mouse pressed left at (331, 154)
Screenshot: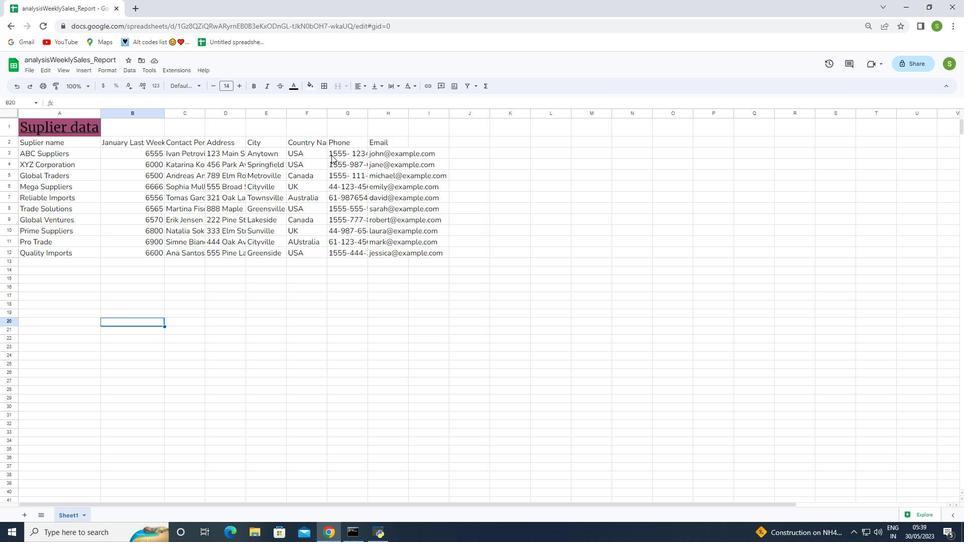 
Action: Mouse pressed left at (331, 154)
Screenshot: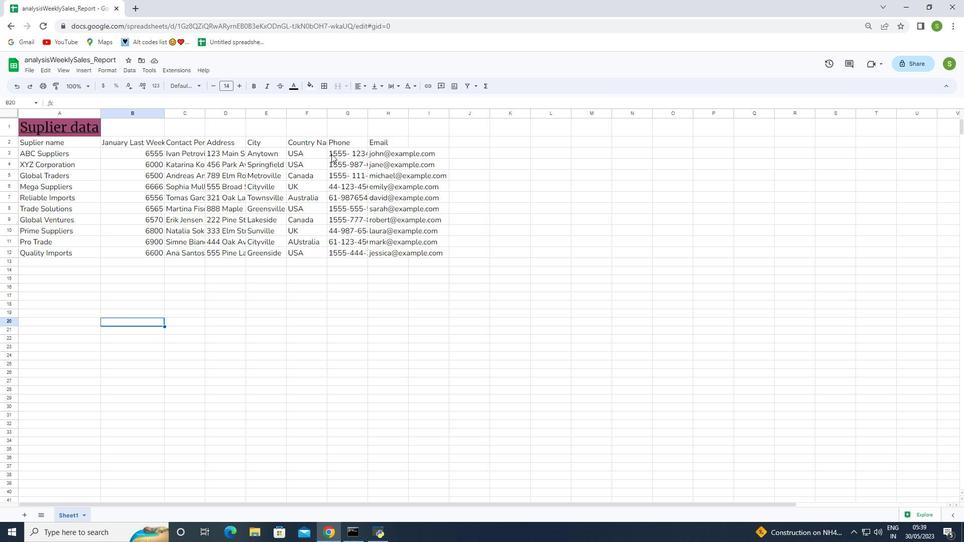 
Action: Mouse moved to (329, 154)
Screenshot: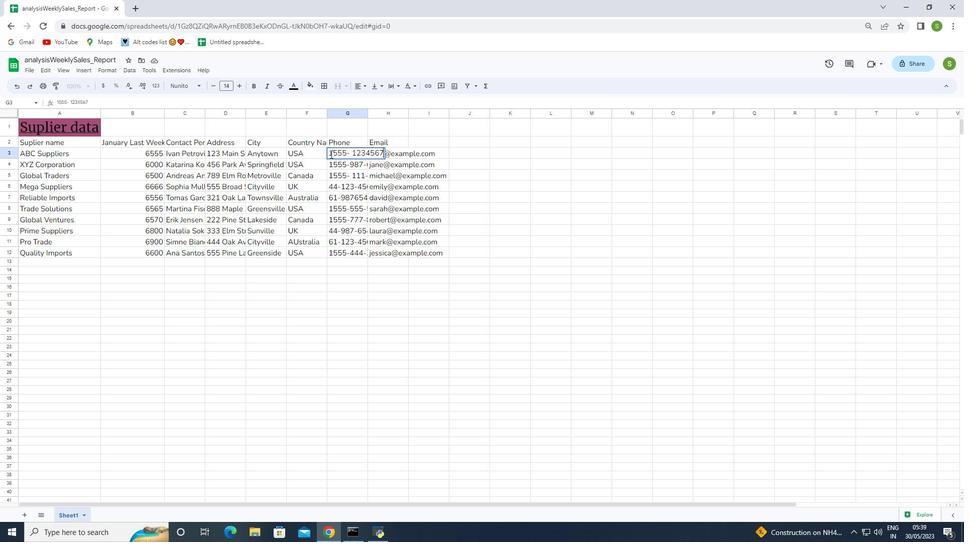 
Action: Mouse pressed left at (329, 154)
Screenshot: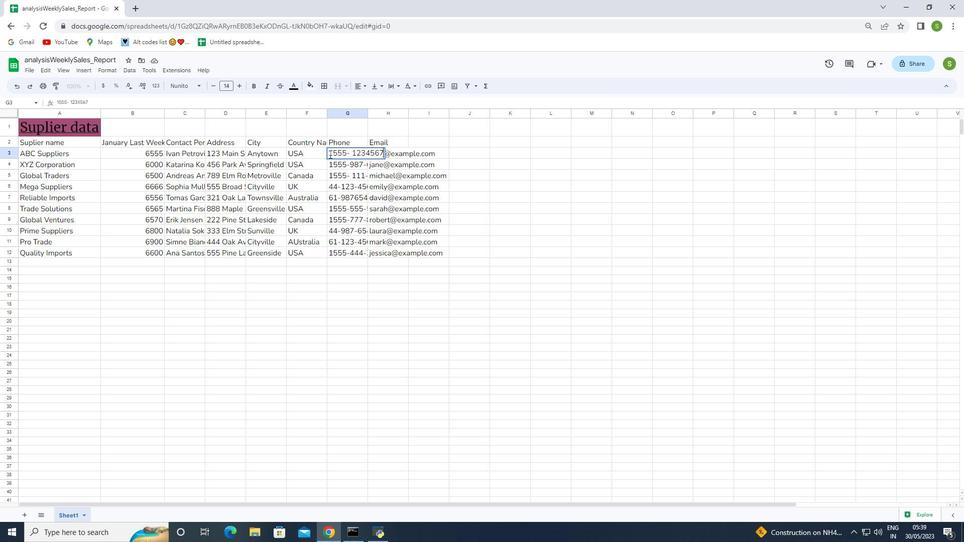 
Action: Mouse moved to (338, 166)
Screenshot: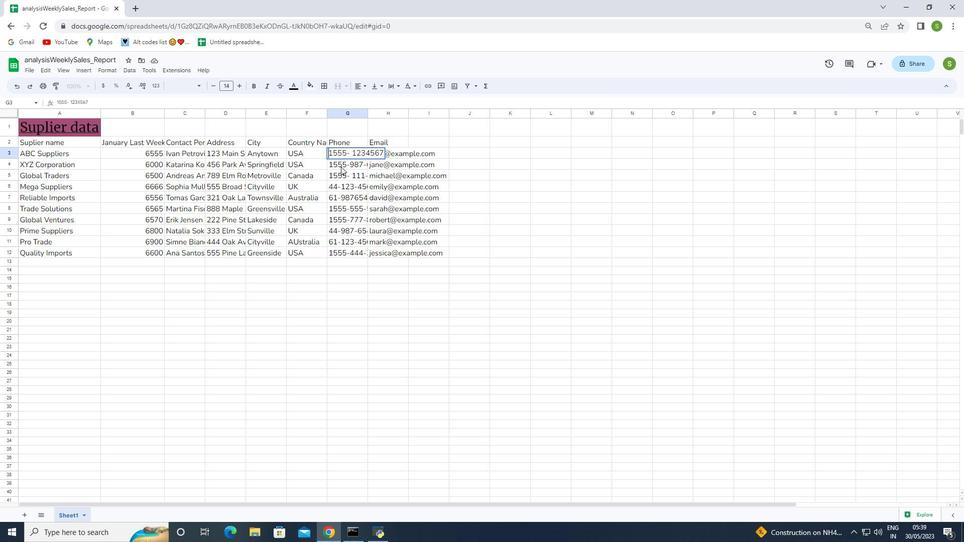 
Action: Key pressed +
Screenshot: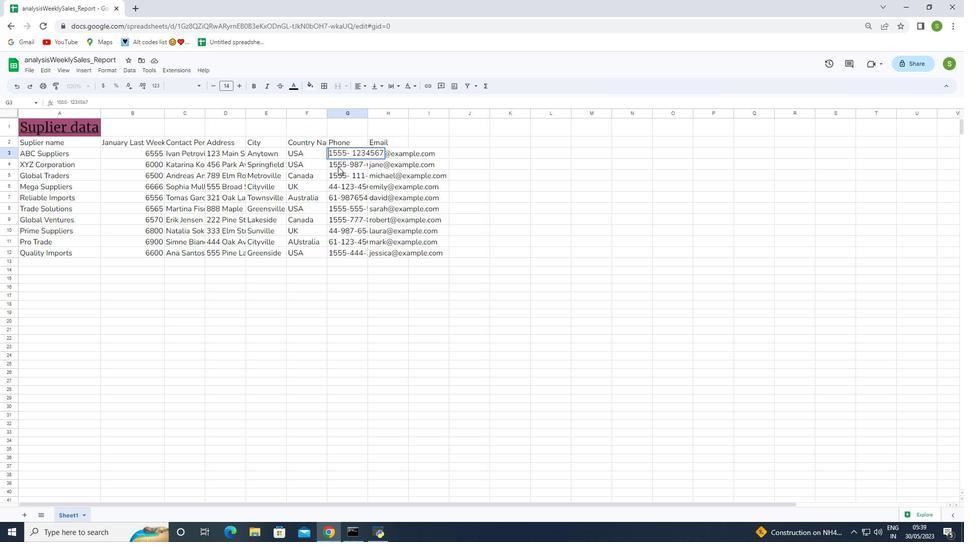 
Action: Mouse moved to (368, 314)
Screenshot: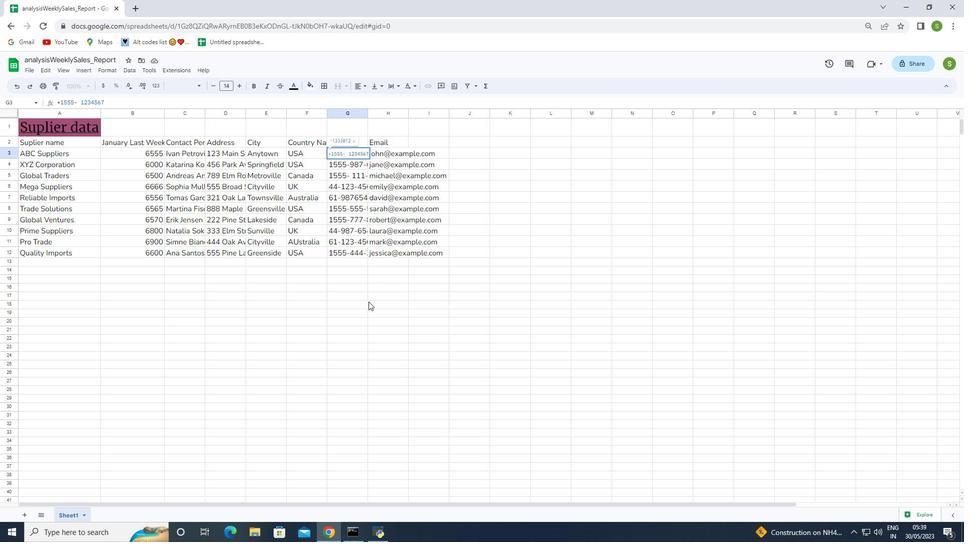 
Action: Mouse pressed left at (368, 314)
Screenshot: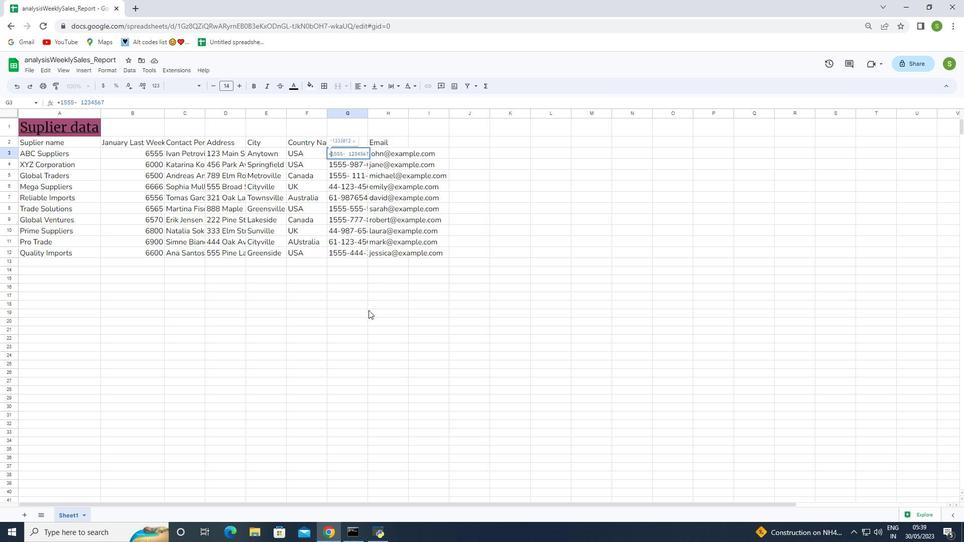 
Action: Mouse moved to (366, 313)
Screenshot: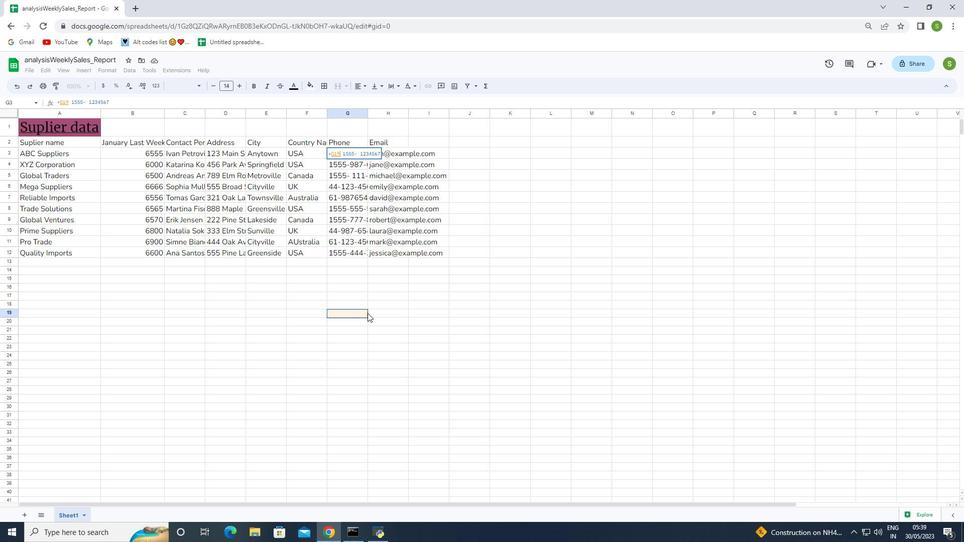 
Action: Key pressed <Key.esc>
Screenshot: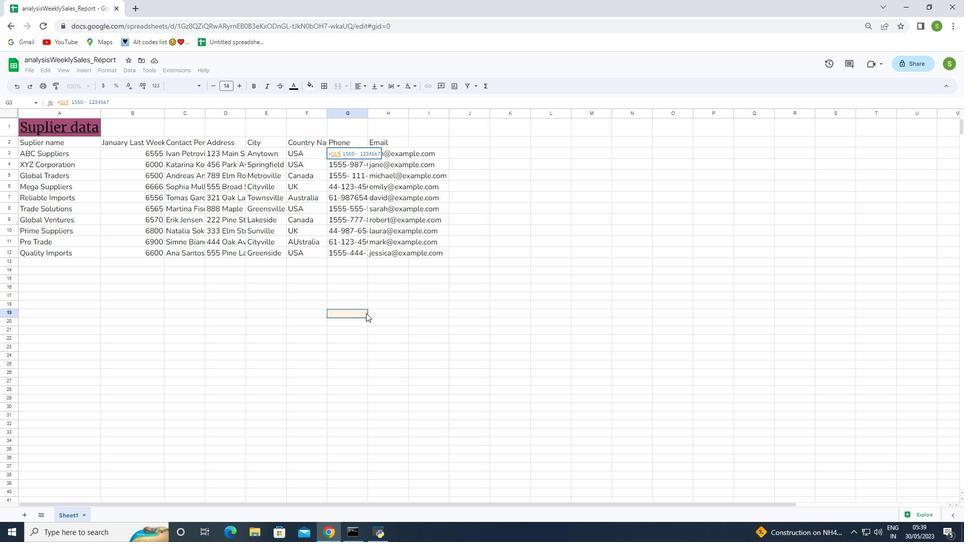 
Action: Mouse moved to (353, 152)
Screenshot: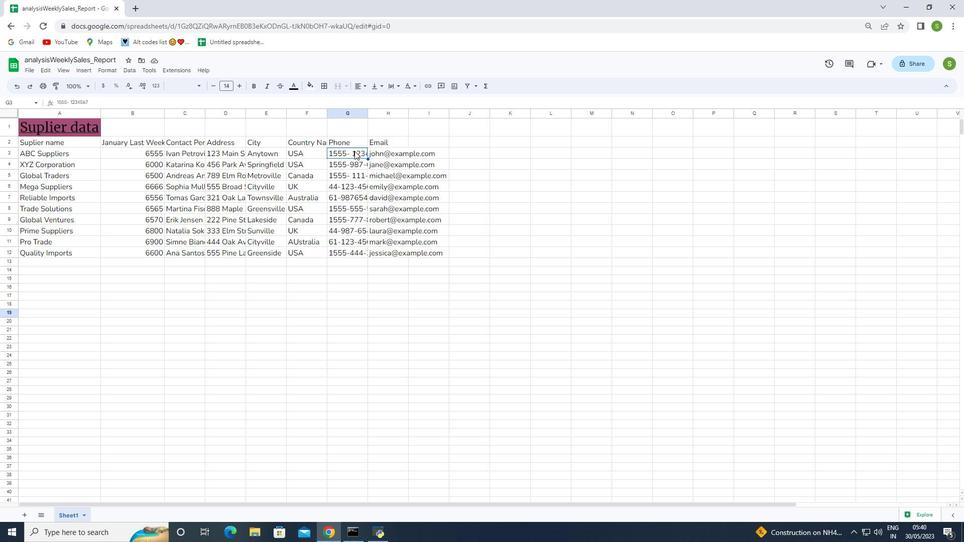 
Action: Mouse pressed left at (353, 152)
Screenshot: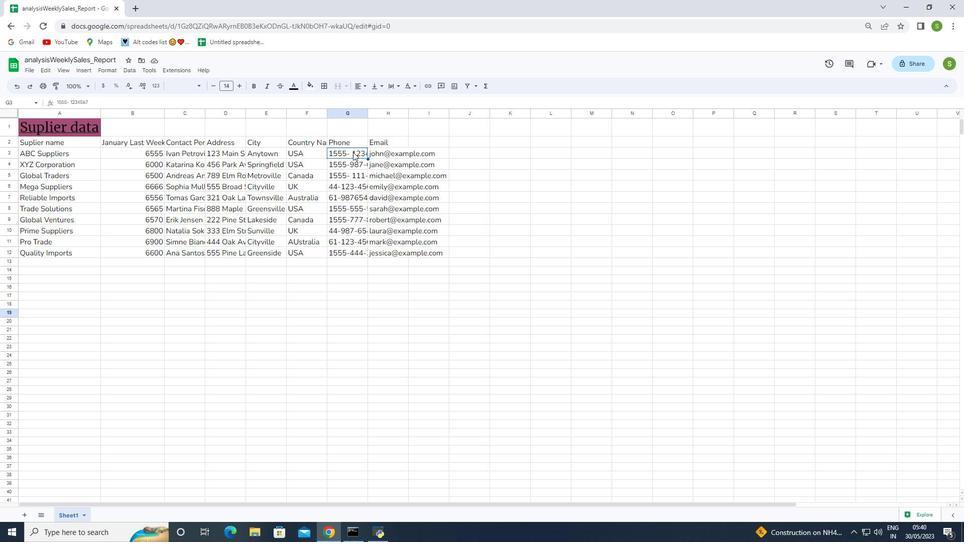 
Action: Mouse pressed left at (353, 152)
Screenshot: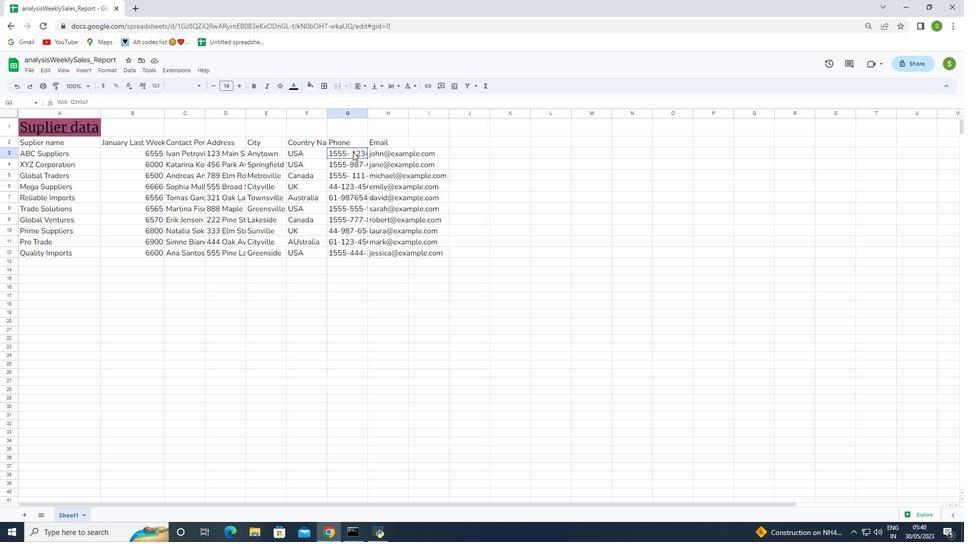 
Action: Mouse moved to (354, 151)
Screenshot: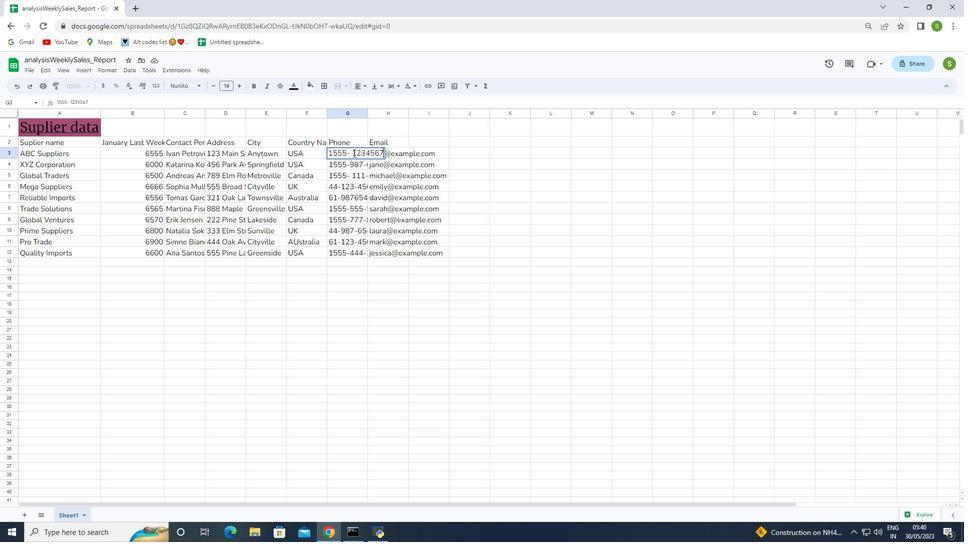 
Action: Mouse pressed left at (354, 151)
Screenshot: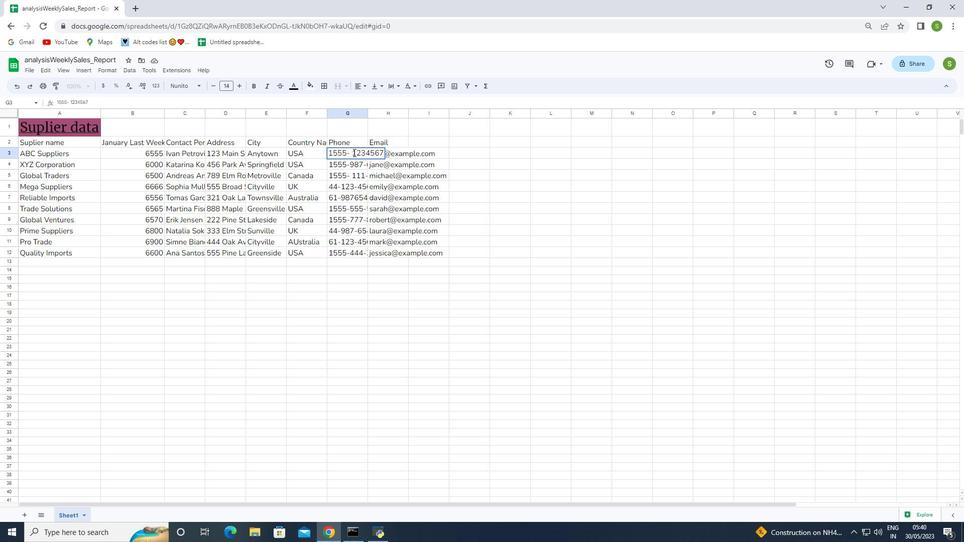 
Action: Mouse moved to (357, 172)
Screenshot: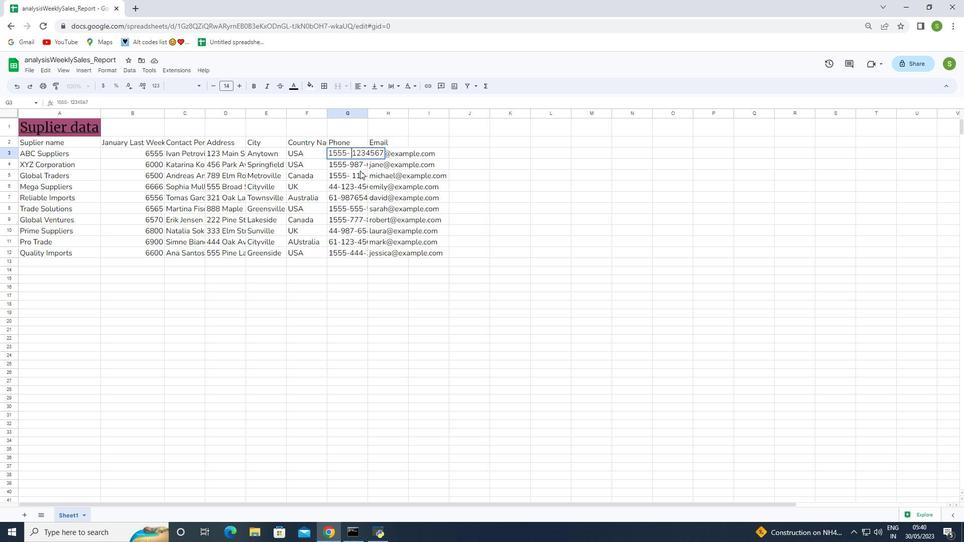 
Action: Key pressed <Key.backspace>
Screenshot: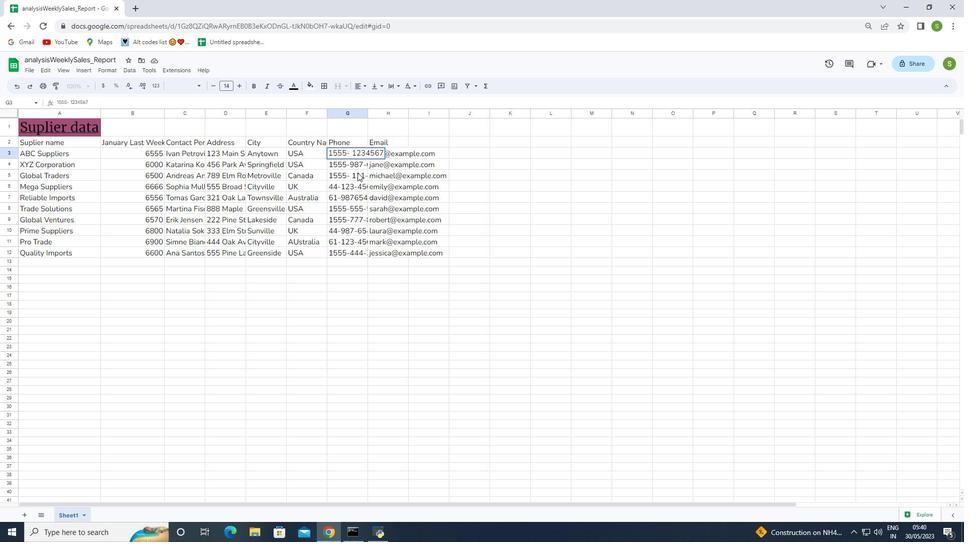 
Action: Mouse moved to (367, 111)
Screenshot: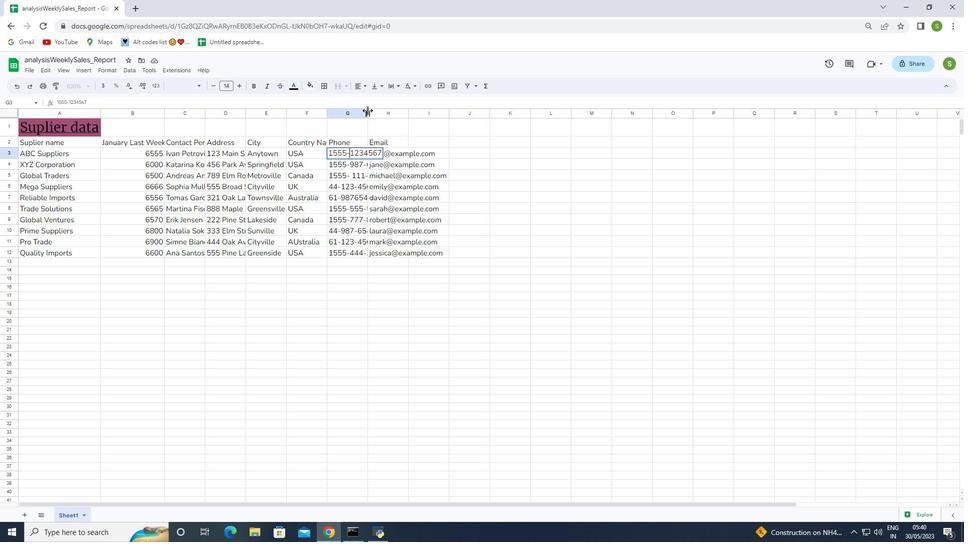 
Action: Mouse pressed left at (367, 111)
Screenshot: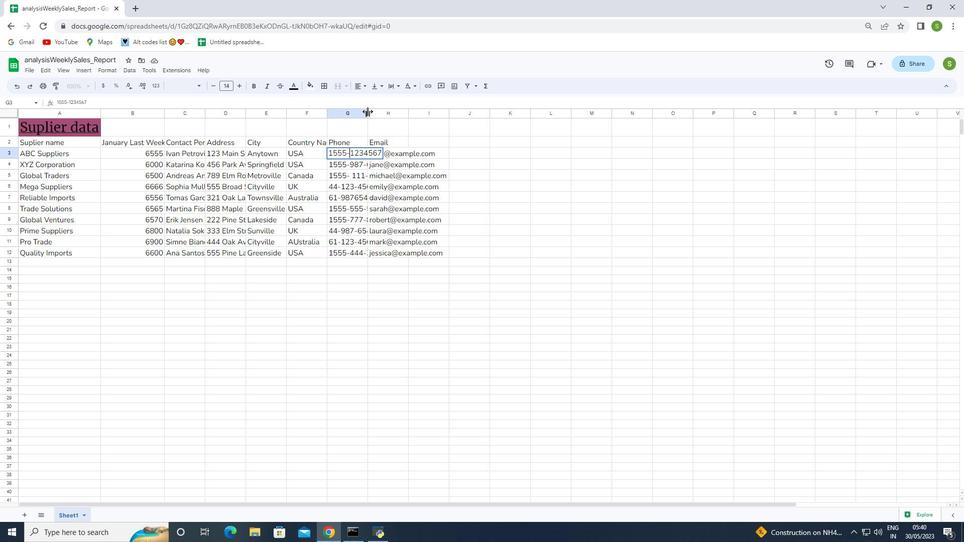 
Action: Mouse pressed left at (367, 111)
Screenshot: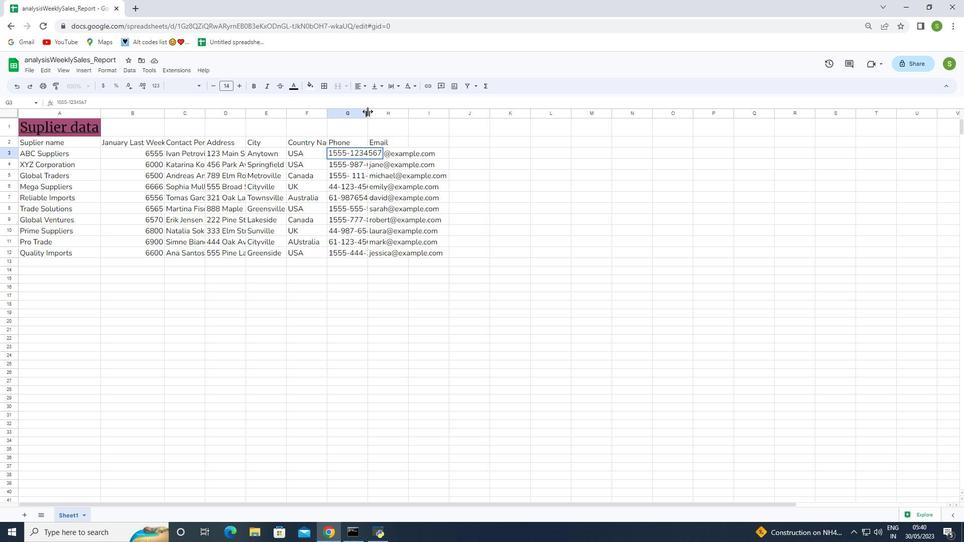 
Action: Mouse moved to (434, 111)
Screenshot: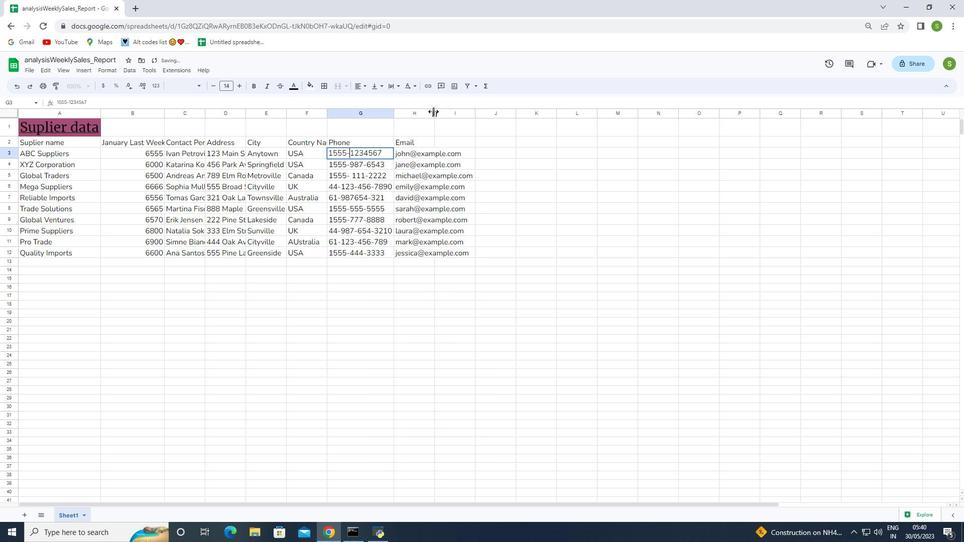 
Action: Mouse pressed left at (434, 111)
Screenshot: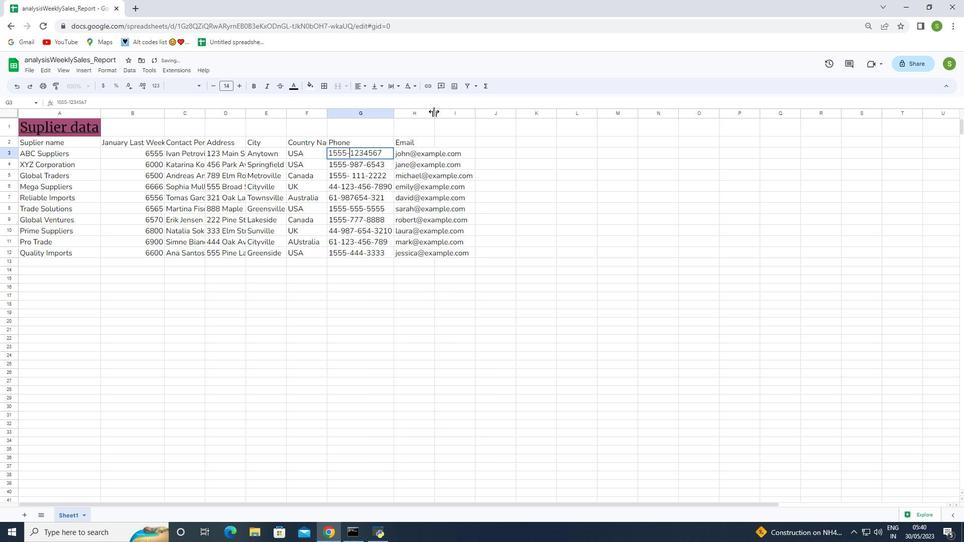 
Action: Mouse pressed left at (434, 111)
Screenshot: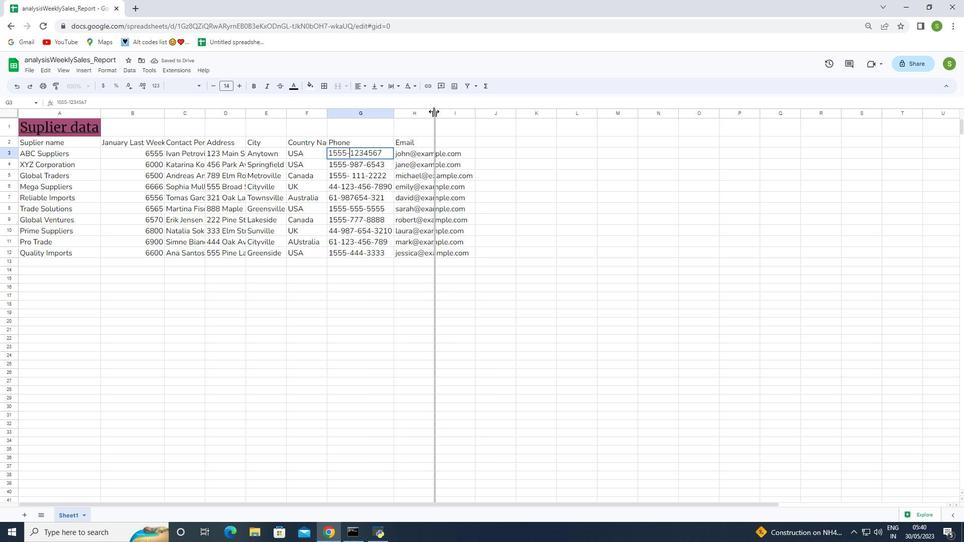 
Action: Mouse moved to (308, 334)
Screenshot: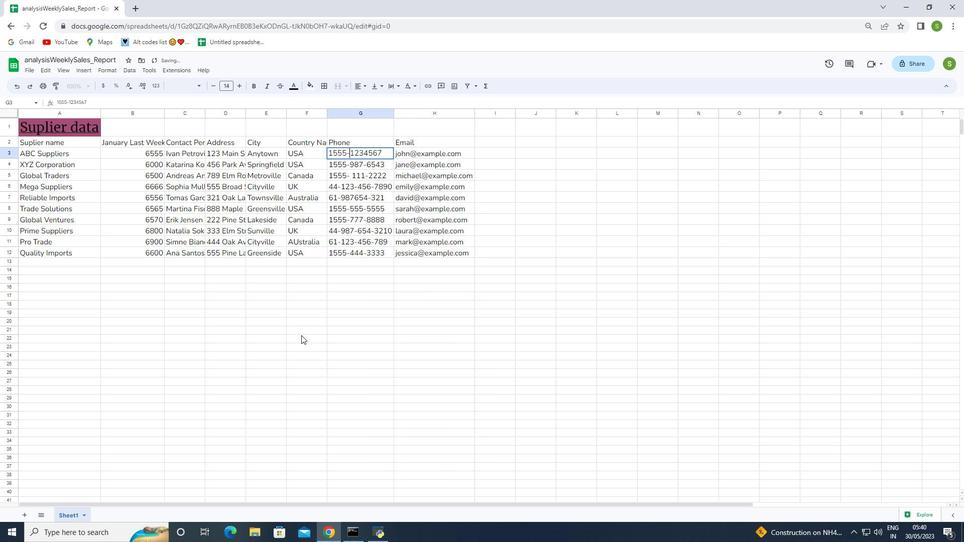 
Action: Mouse pressed left at (308, 334)
Screenshot: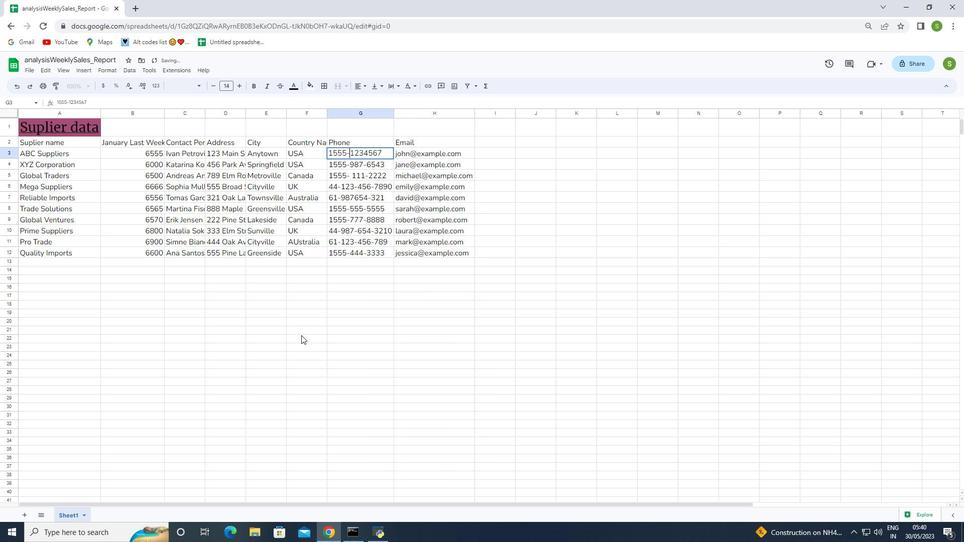 
Action: Mouse moved to (30, 142)
Screenshot: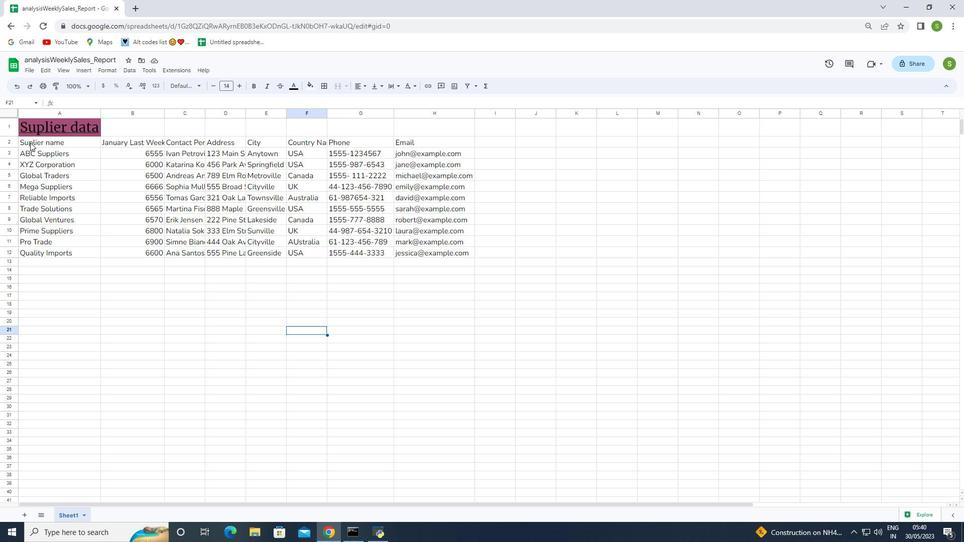 
Action: Mouse pressed left at (30, 142)
Screenshot: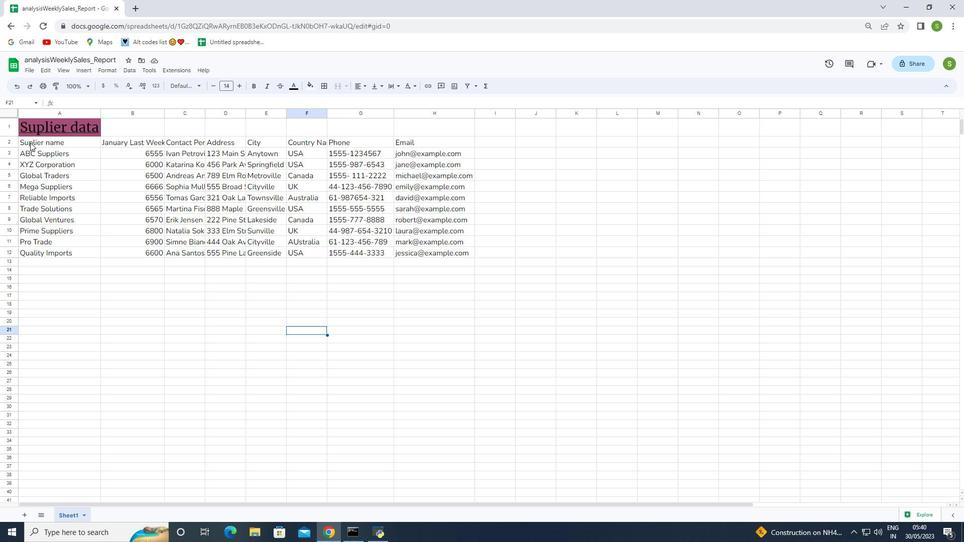 
Action: Mouse moved to (176, 86)
Screenshot: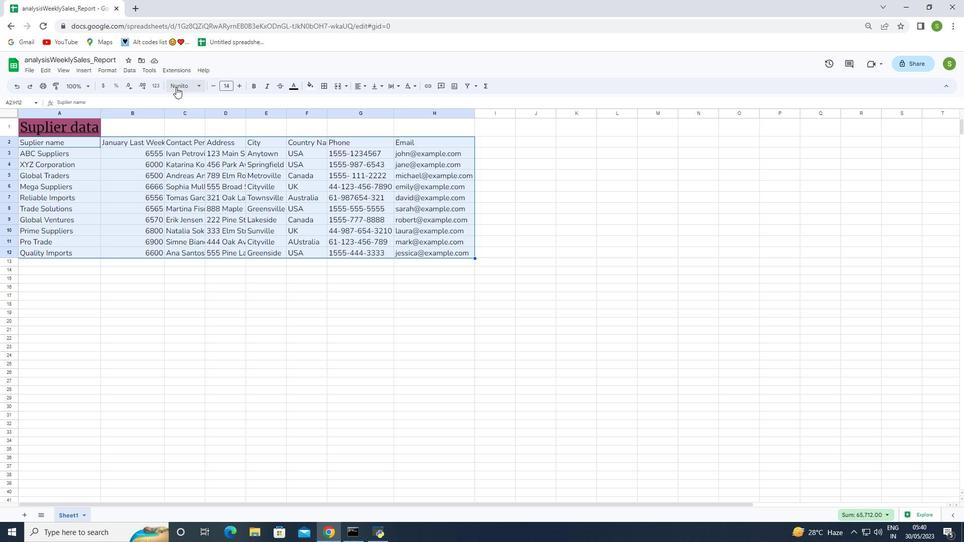 
Action: Mouse pressed left at (176, 86)
Screenshot: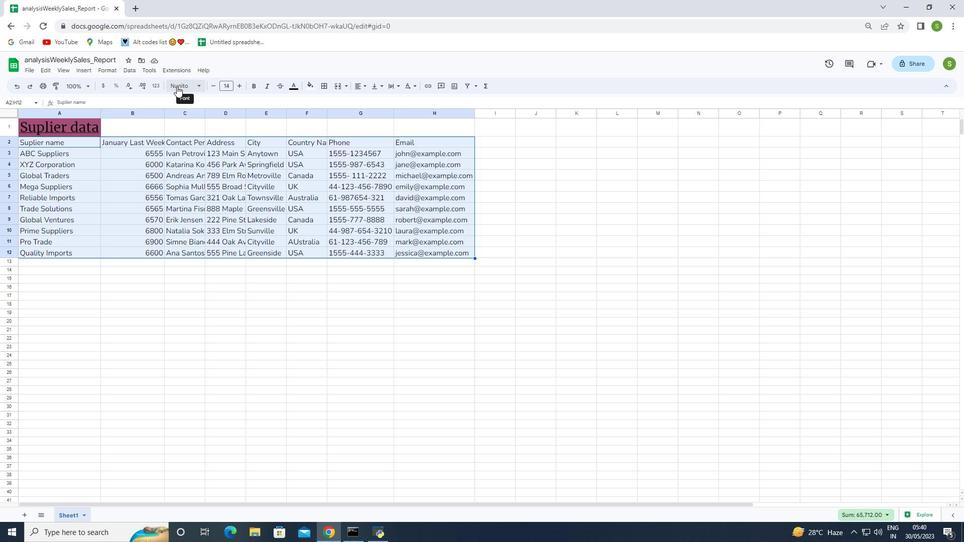 
Action: Mouse moved to (193, 85)
Screenshot: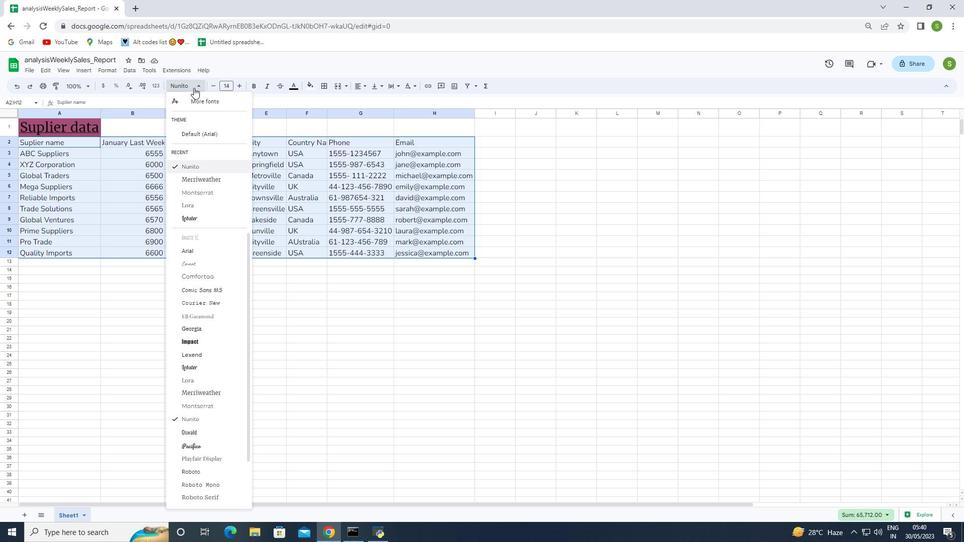 
Action: Mouse pressed left at (193, 85)
Screenshot: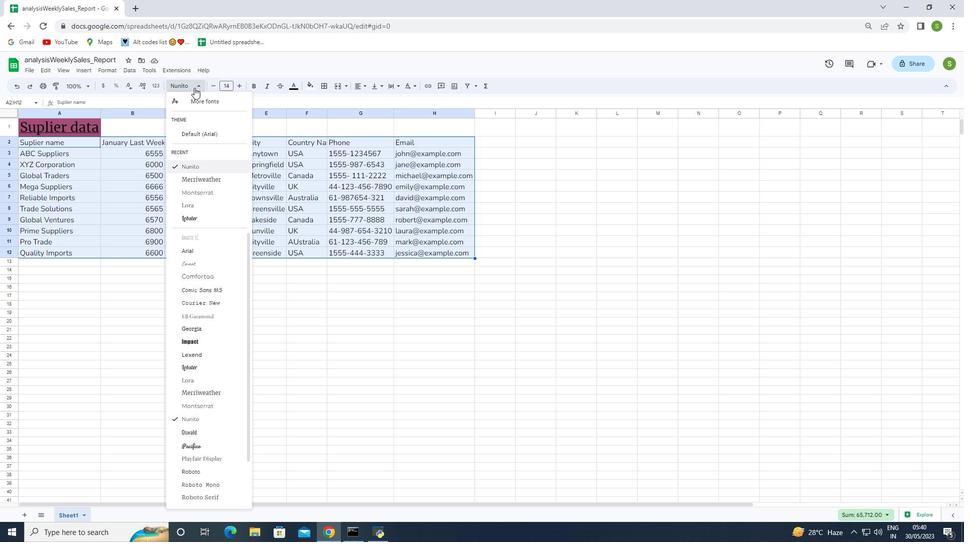 
Action: Mouse moved to (241, 85)
Screenshot: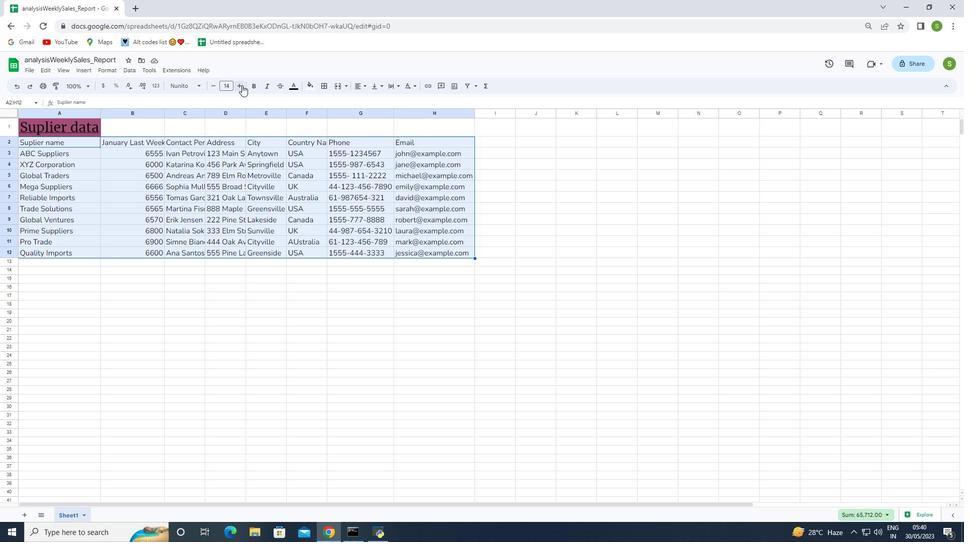 
Action: Mouse pressed left at (241, 85)
Screenshot: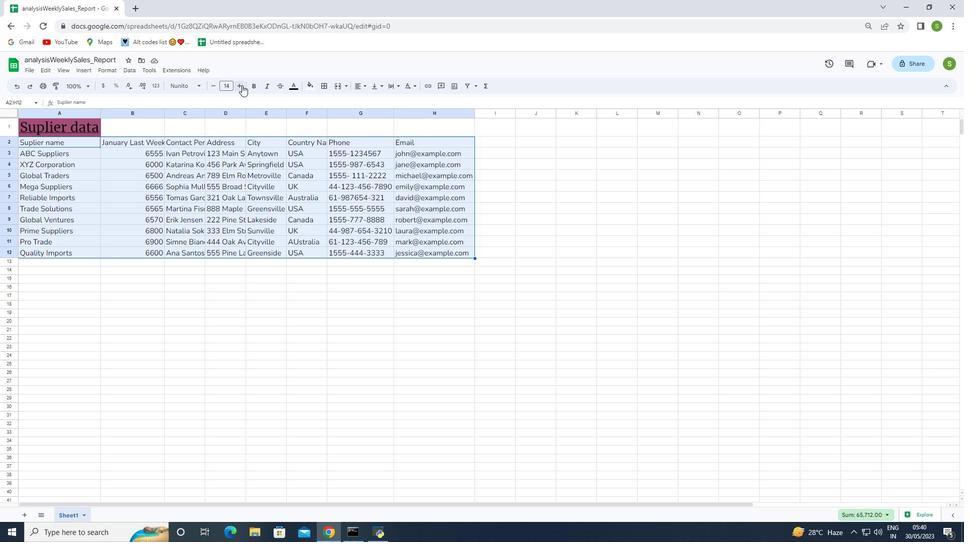 
Action: Mouse pressed left at (241, 85)
Screenshot: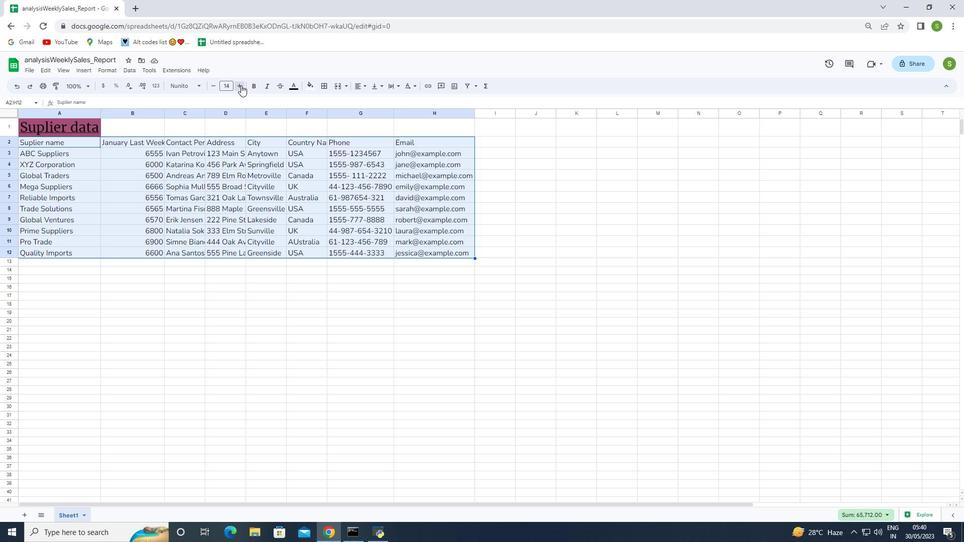 
Action: Mouse pressed left at (241, 85)
Screenshot: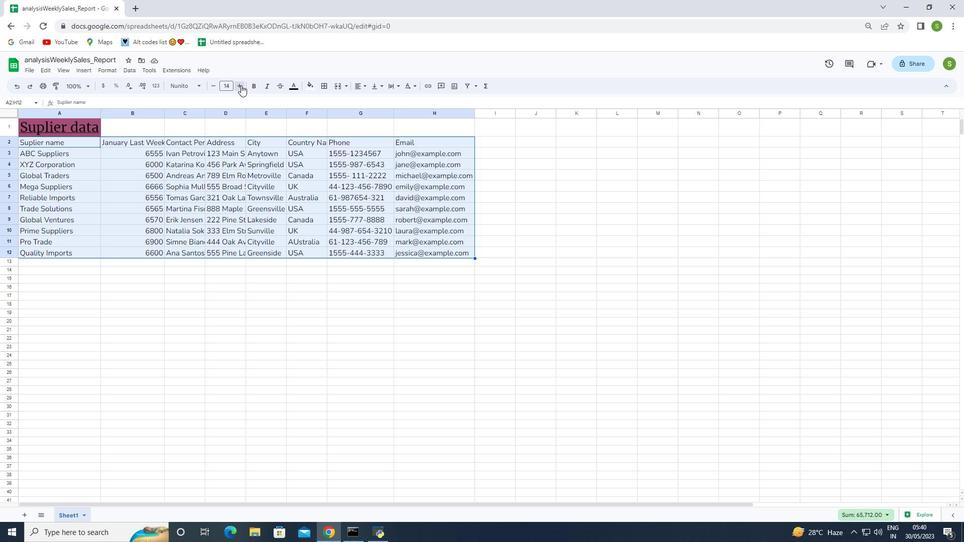 
Action: Mouse pressed left at (241, 85)
Screenshot: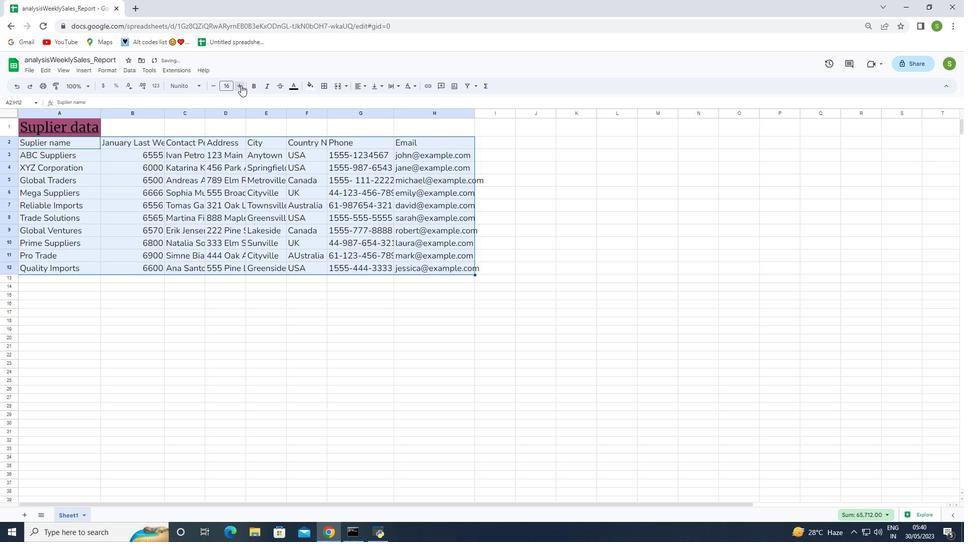 
Action: Mouse moved to (178, 318)
Screenshot: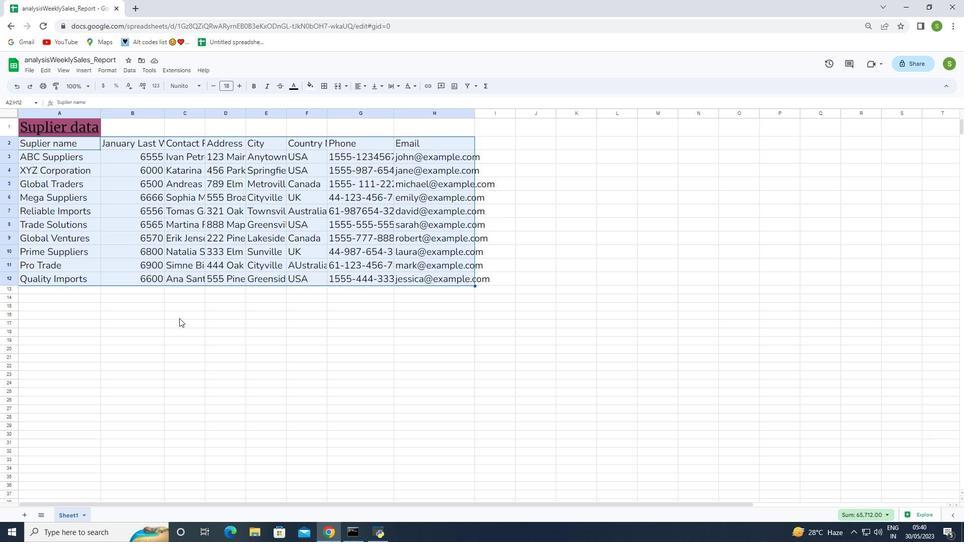 
Action: Mouse pressed left at (178, 318)
Screenshot: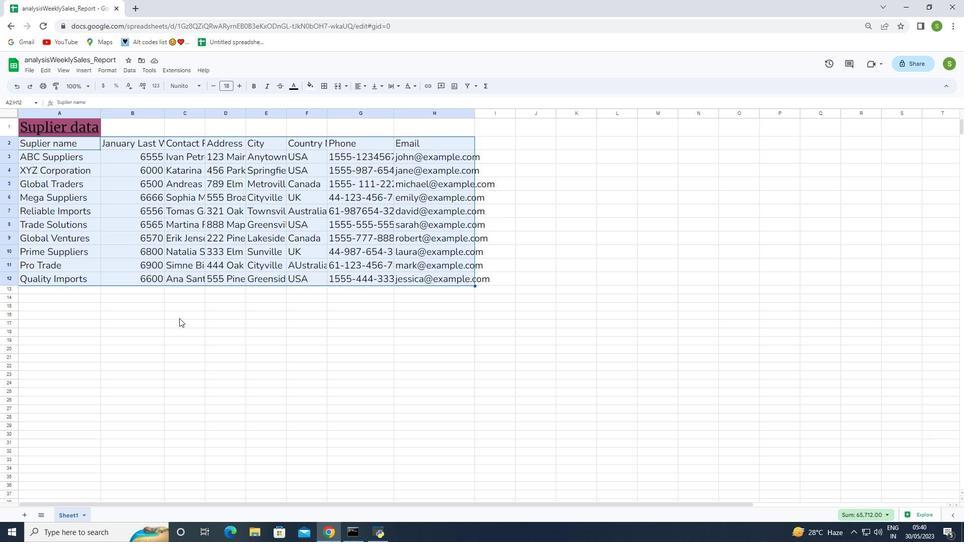 
Action: Mouse moved to (42, 131)
Screenshot: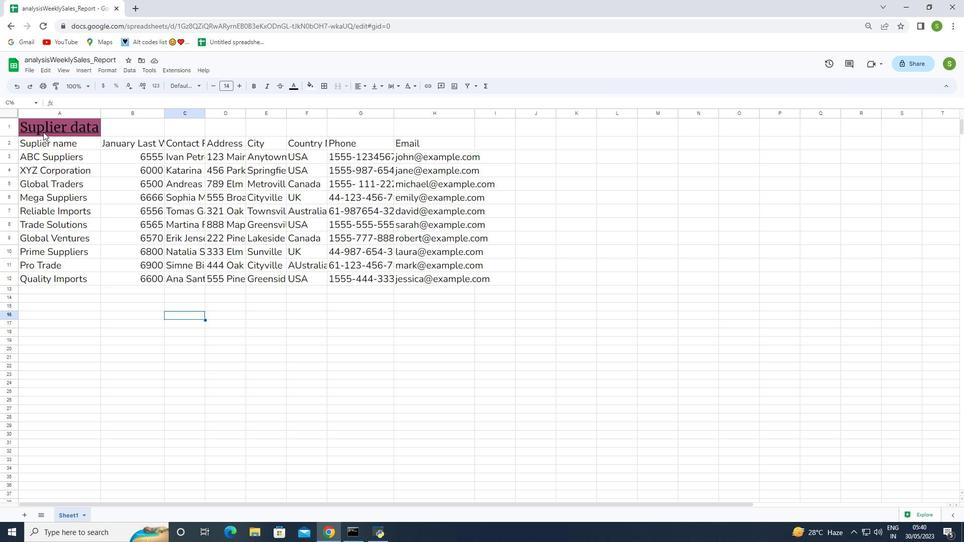 
Action: Mouse pressed left at (42, 131)
Screenshot: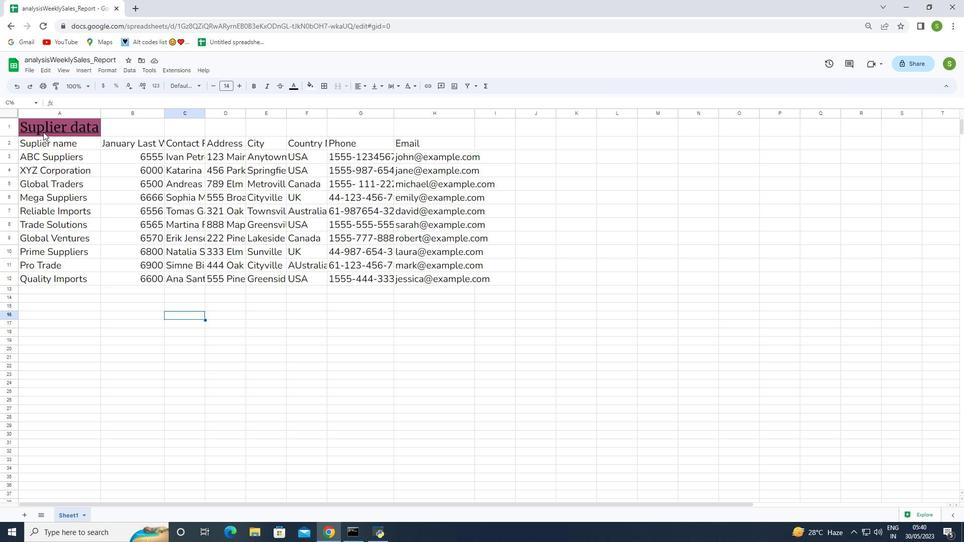 
Action: Mouse moved to (329, 86)
Screenshot: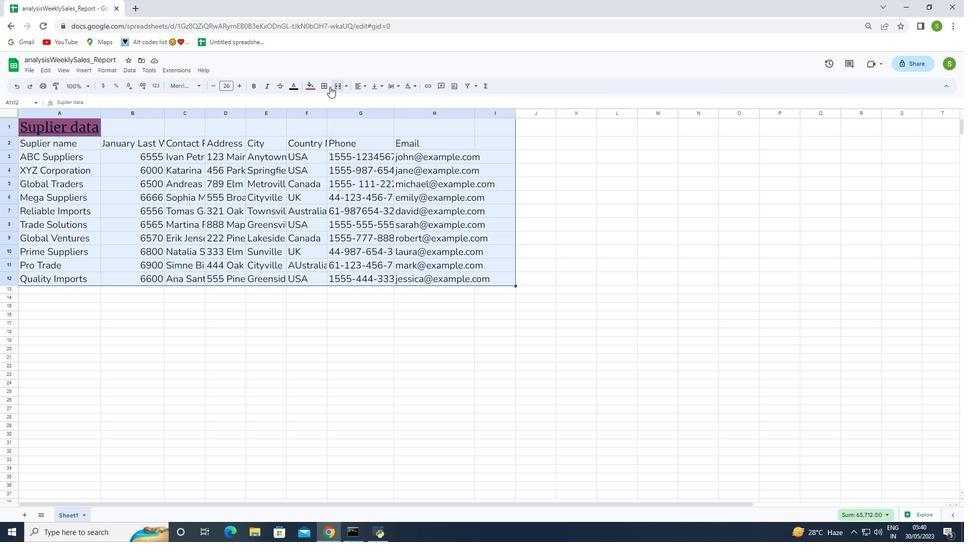 
Action: Mouse pressed left at (329, 86)
Screenshot: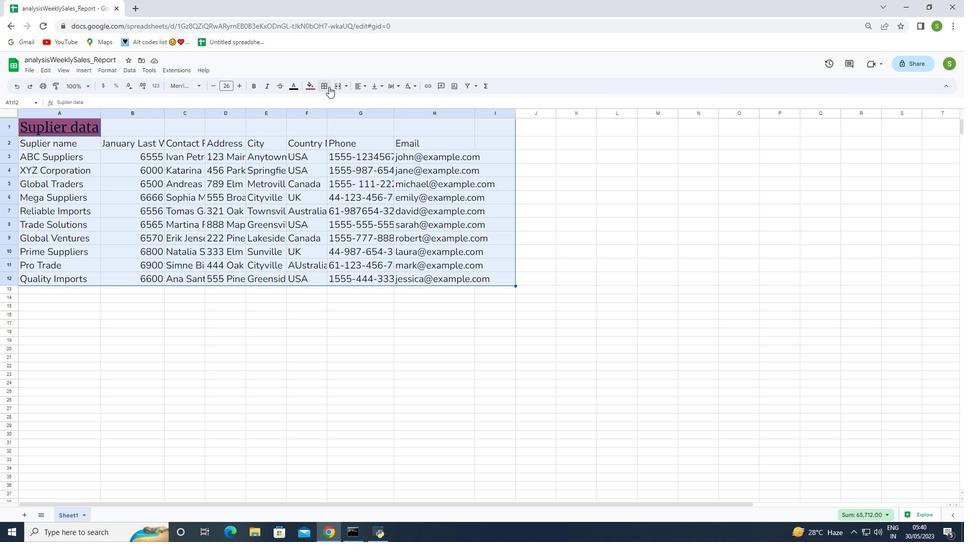 
Action: Mouse moved to (366, 84)
Screenshot: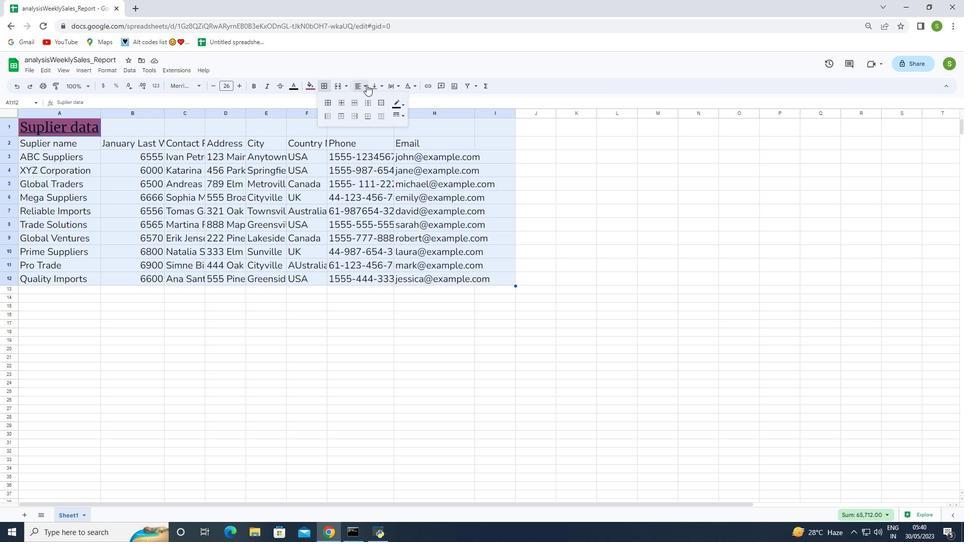 
Action: Mouse pressed left at (366, 84)
Screenshot: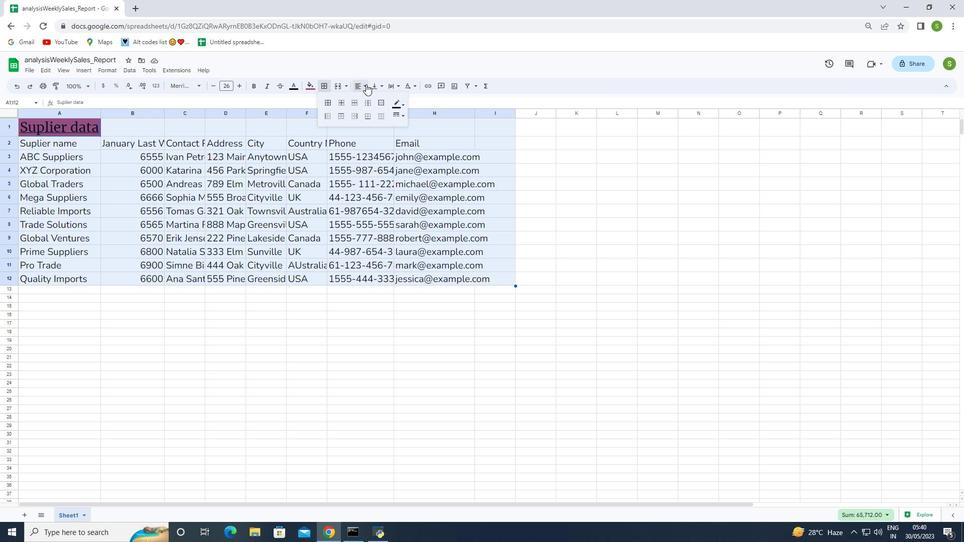 
Action: Mouse moved to (383, 102)
Screenshot: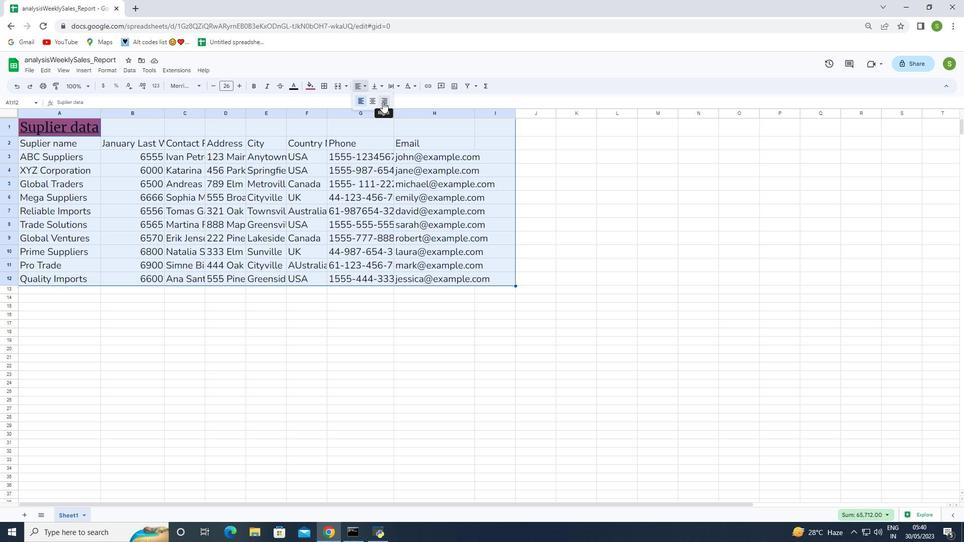 
Action: Mouse pressed left at (383, 102)
Screenshot: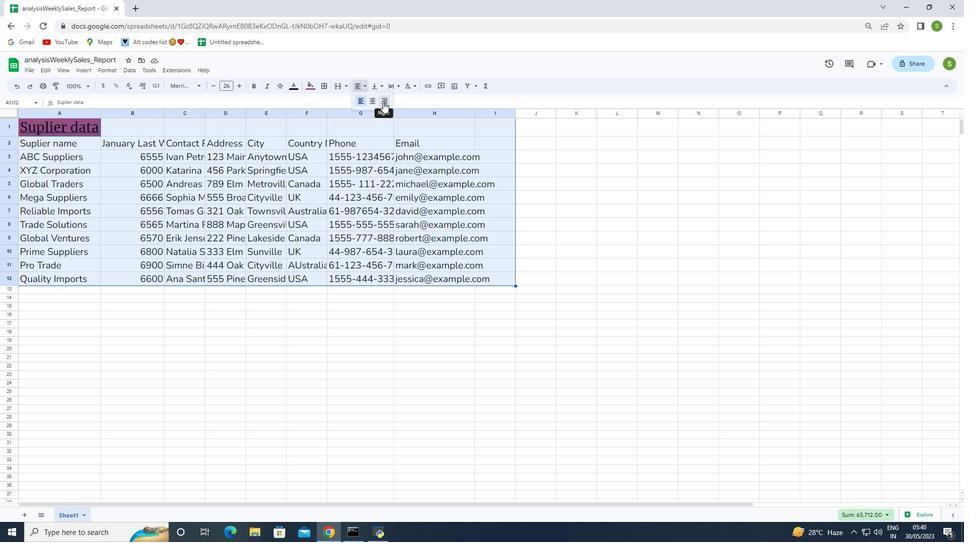 
Action: Mouse moved to (29, 71)
Screenshot: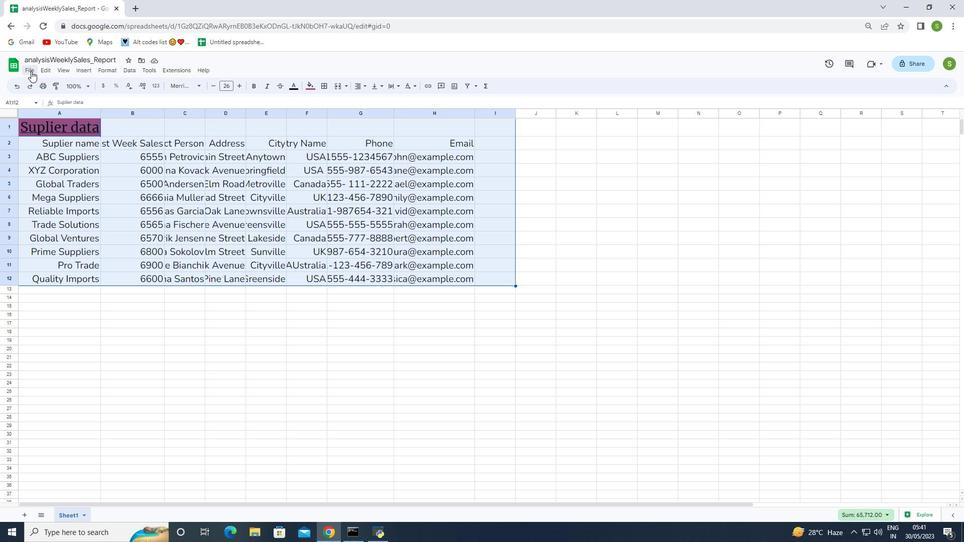
Action: Mouse pressed left at (29, 71)
Screenshot: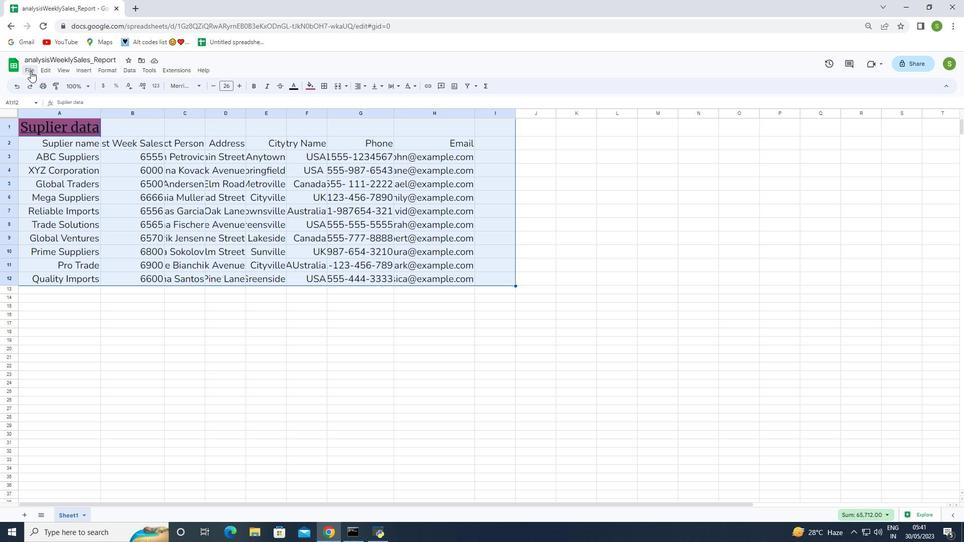 
Action: Mouse moved to (51, 189)
Screenshot: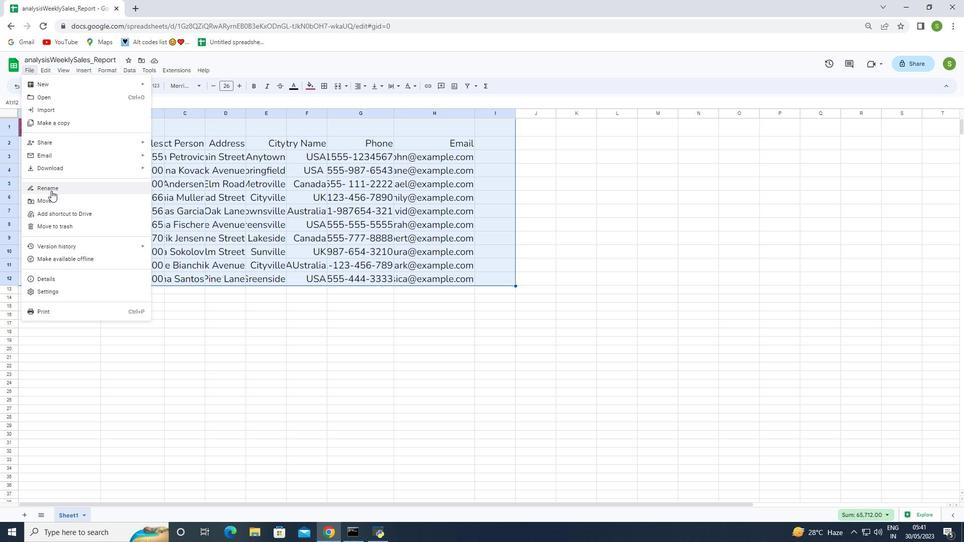 
Action: Mouse pressed left at (51, 189)
Screenshot: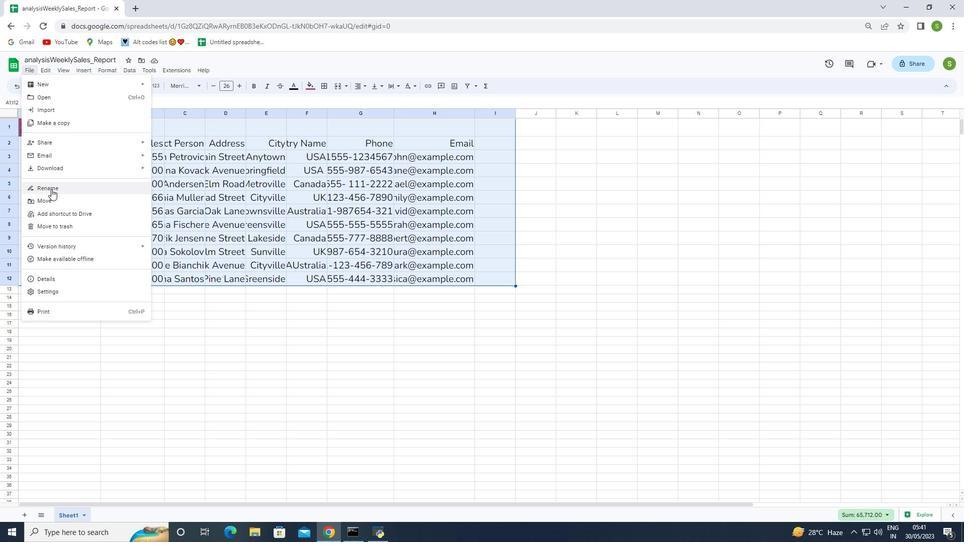 
Action: Mouse moved to (194, 350)
Screenshot: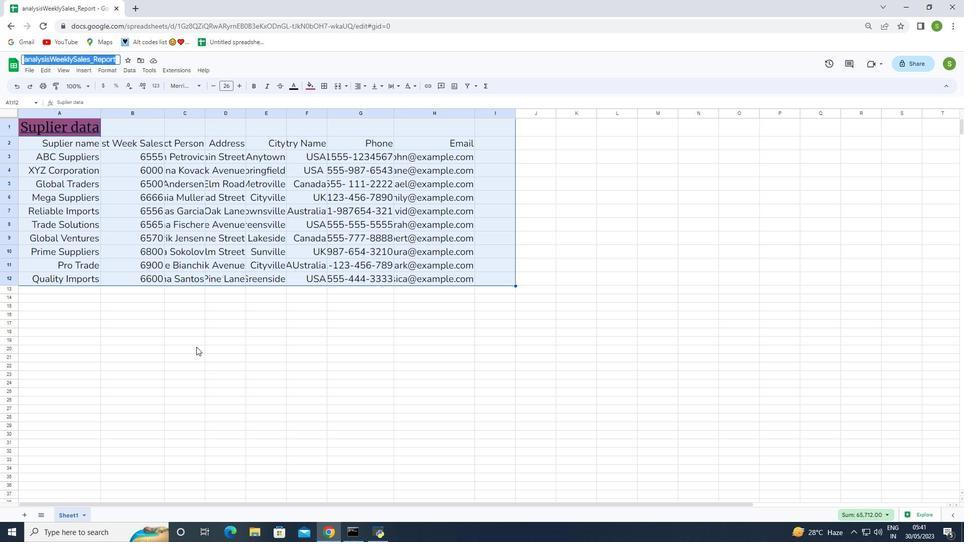 
Action: Key pressed <Key.backspace>analysis<Key.shift>Weekly<Key.shift>Sales<Key.shift_r>_<Key.shift><Key.shift><Key.shift><Key.shift><Key.shift><Key.shift><Key.shift><Key.shift><Key.shift><Key.shift><Key.shift><Key.shift>Report
Screenshot: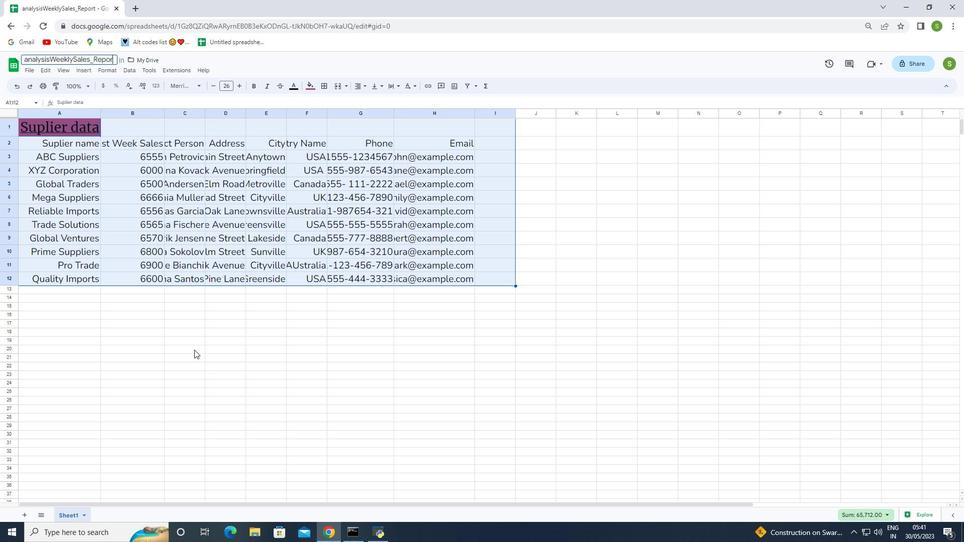 
Action: Mouse moved to (194, 386)
Screenshot: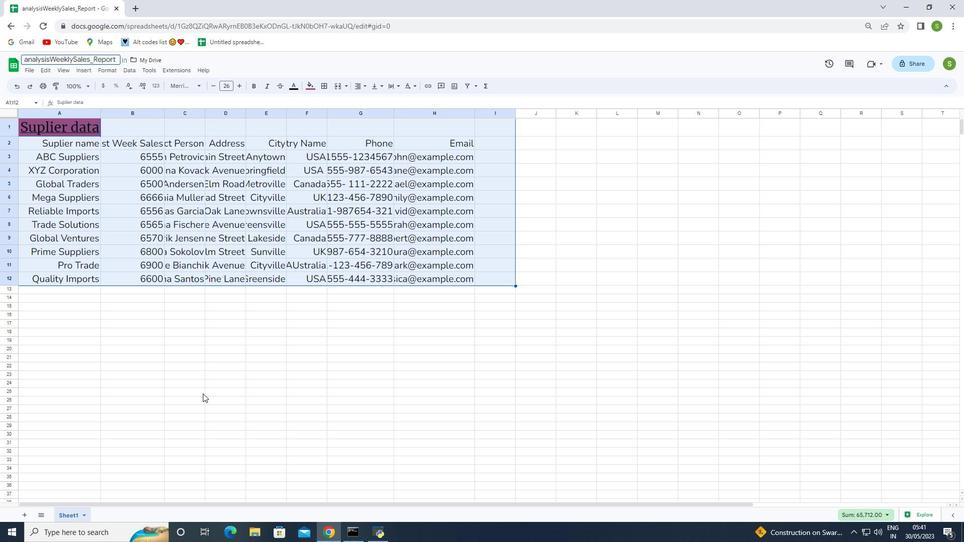 
Action: Mouse pressed left at (194, 386)
Screenshot: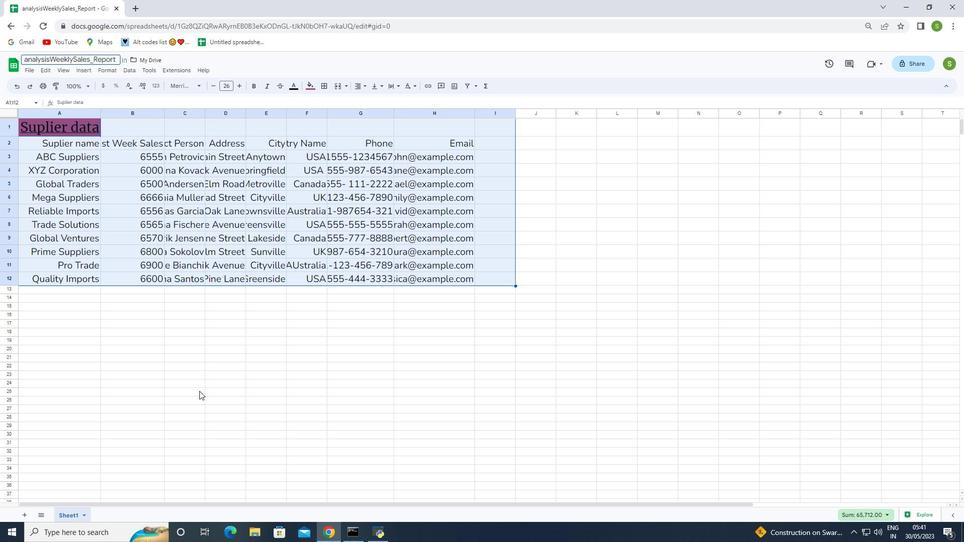 
Action: Mouse moved to (216, 368)
Screenshot: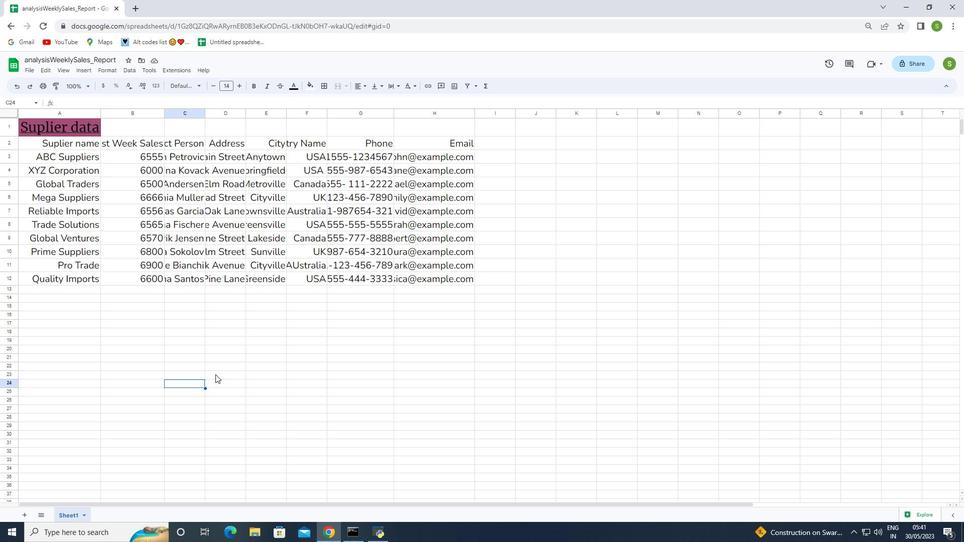 
